 Task: Look for space in Adūr, India from 22nd June, 2023 to 30th June, 2023 for 2 adults in price range Rs.7000 to Rs.15000. Place can be entire place with 1  bedroom having 1 bed and 1 bathroom. Property type can be house, flat, guest house, hotel. Booking option can be shelf check-in. Required host language is English.
Action: Mouse moved to (375, 135)
Screenshot: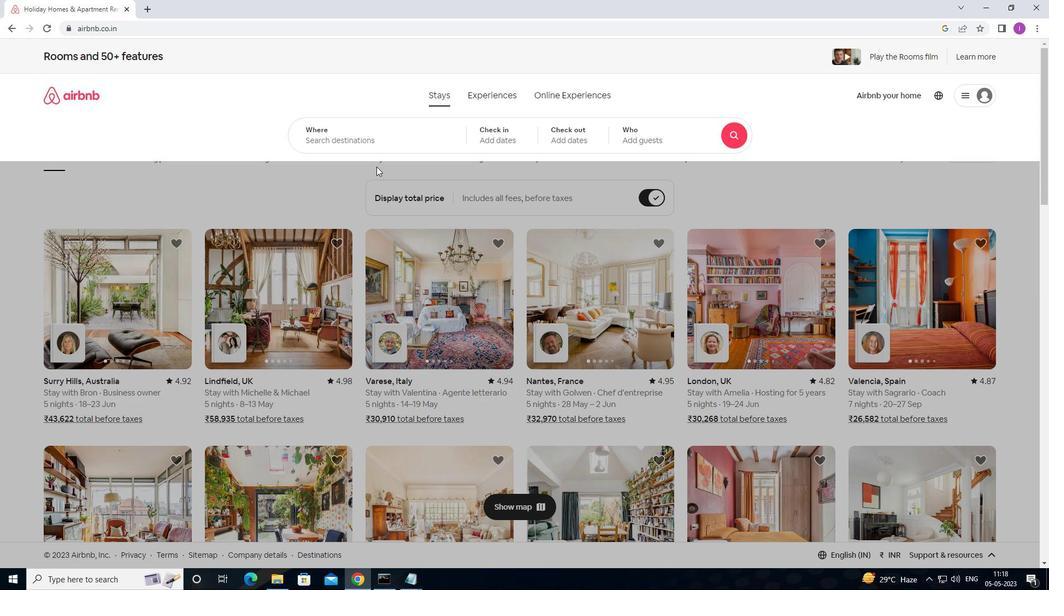 
Action: Mouse pressed left at (375, 135)
Screenshot: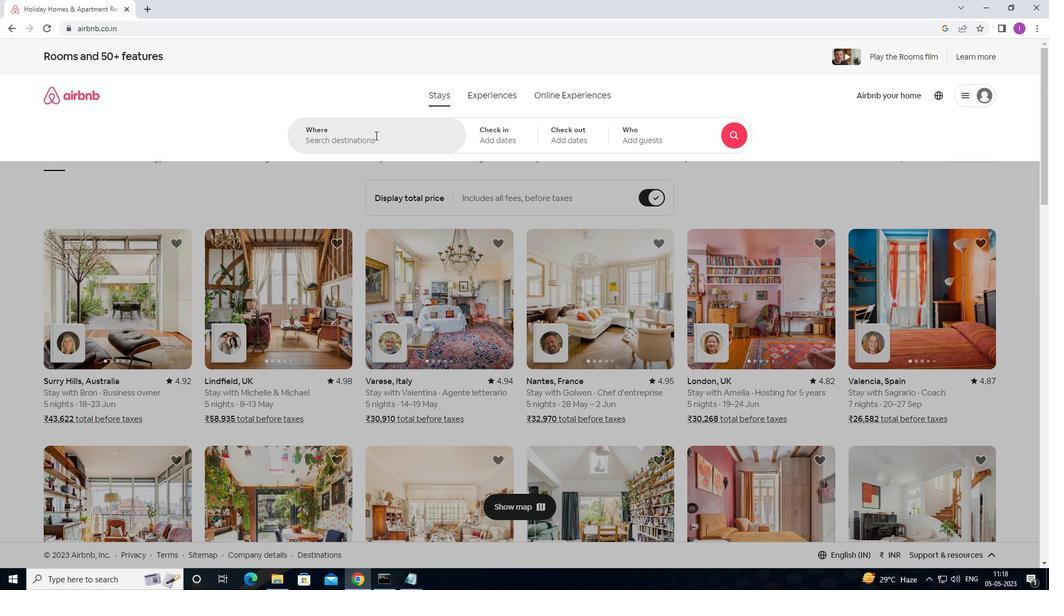 
Action: Mouse moved to (360, 145)
Screenshot: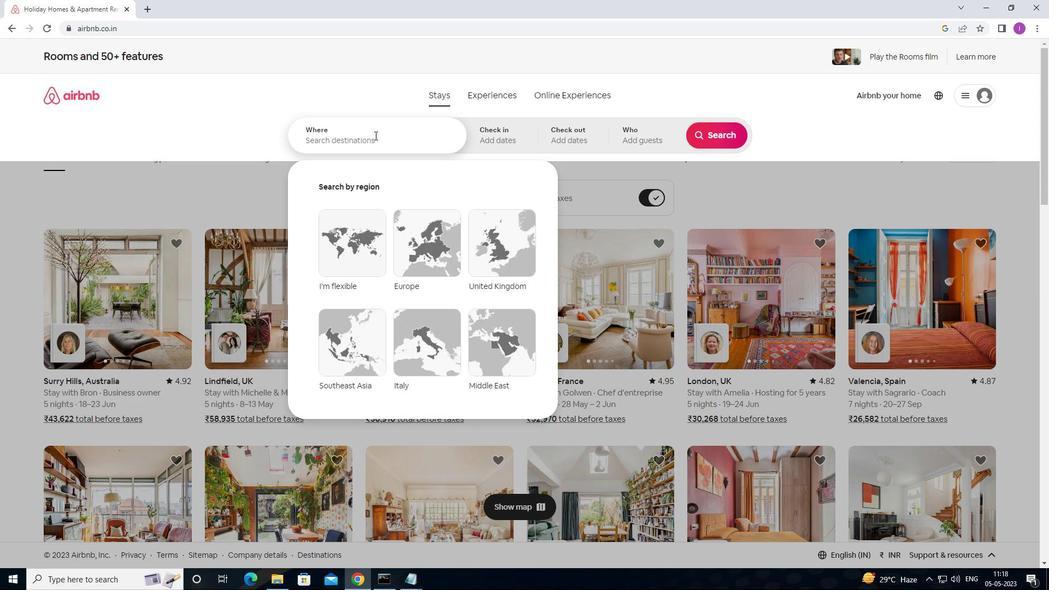 
Action: Key pressed <Key.shift>ADUR,<Key.shift>INDIA
Screenshot: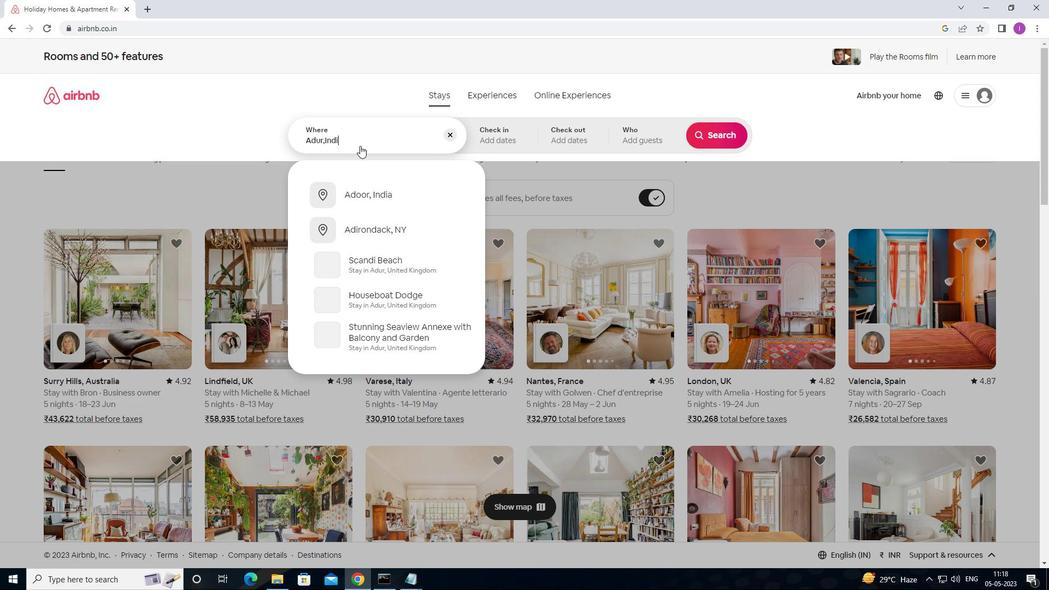 
Action: Mouse moved to (488, 131)
Screenshot: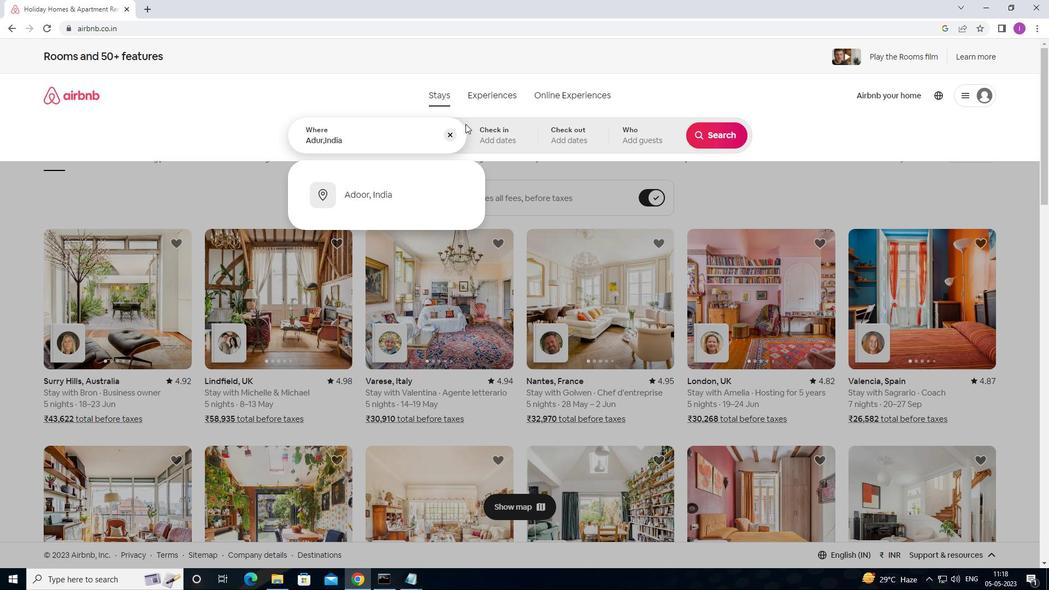 
Action: Mouse pressed left at (488, 131)
Screenshot: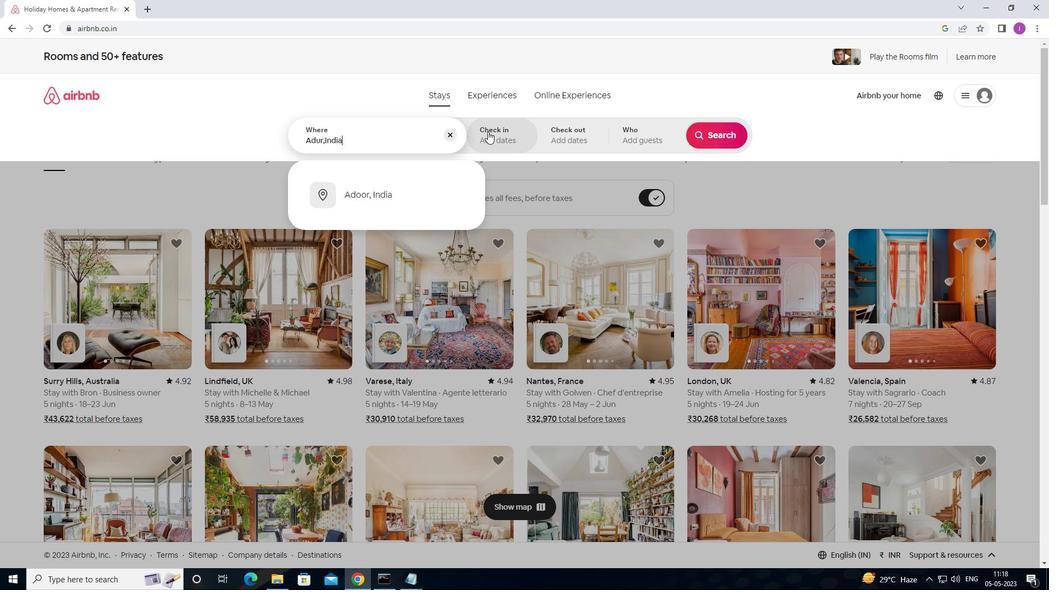 
Action: Mouse moved to (711, 226)
Screenshot: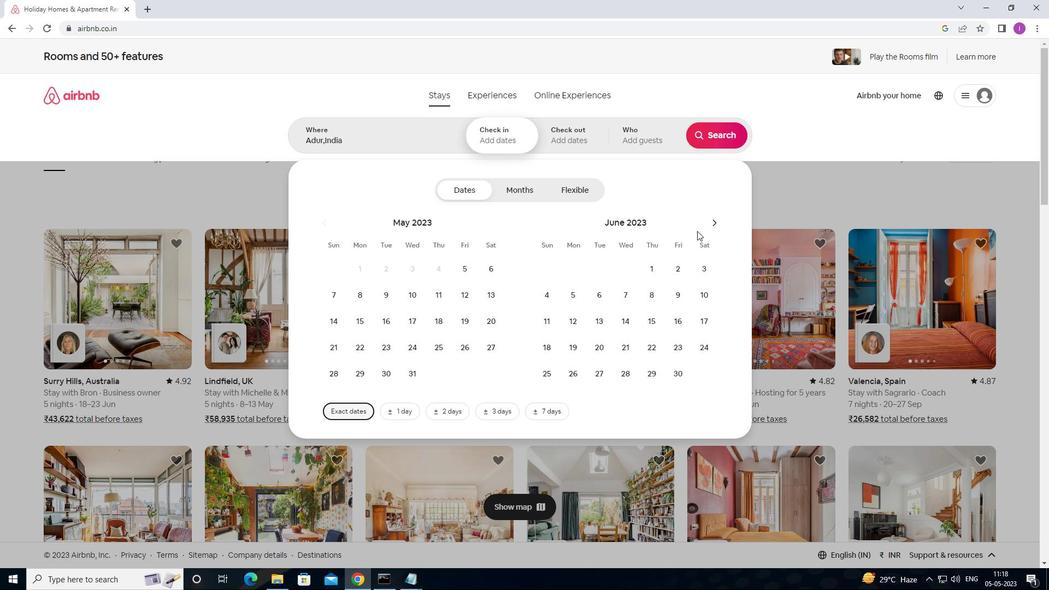 
Action: Mouse pressed left at (711, 226)
Screenshot: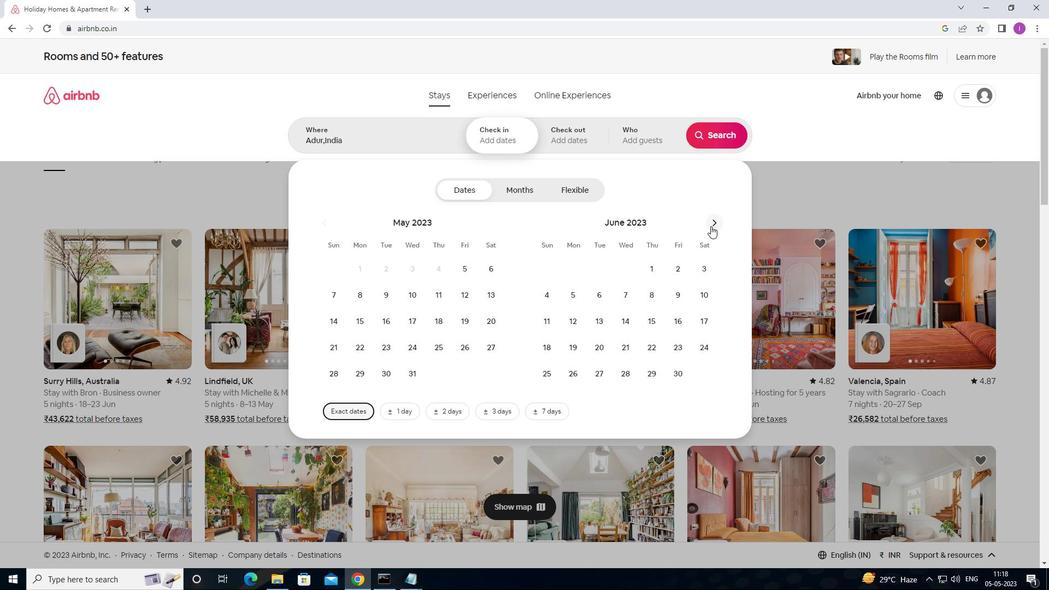 
Action: Mouse moved to (445, 346)
Screenshot: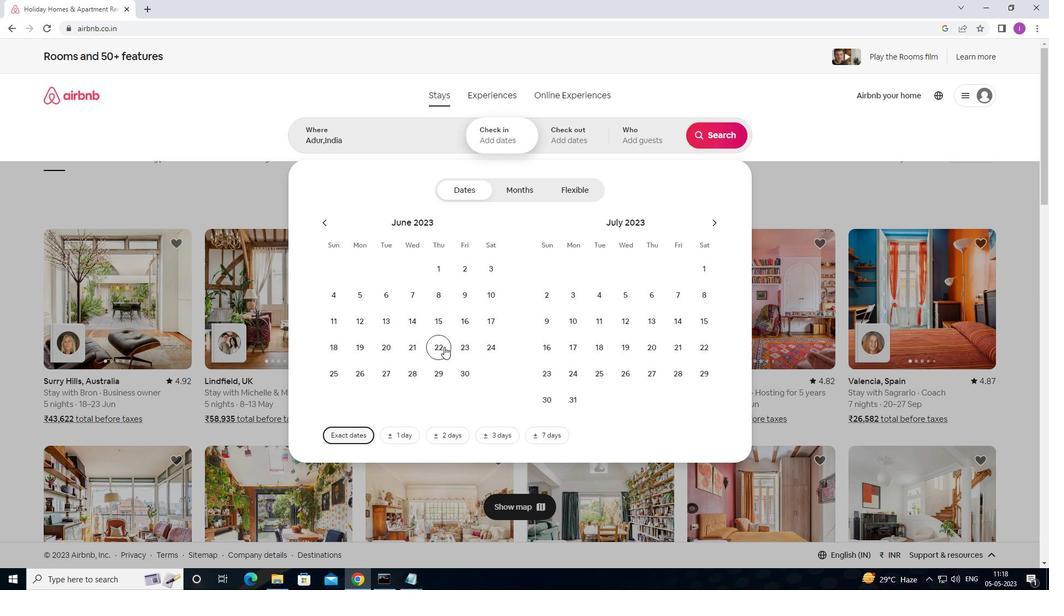 
Action: Mouse pressed left at (445, 346)
Screenshot: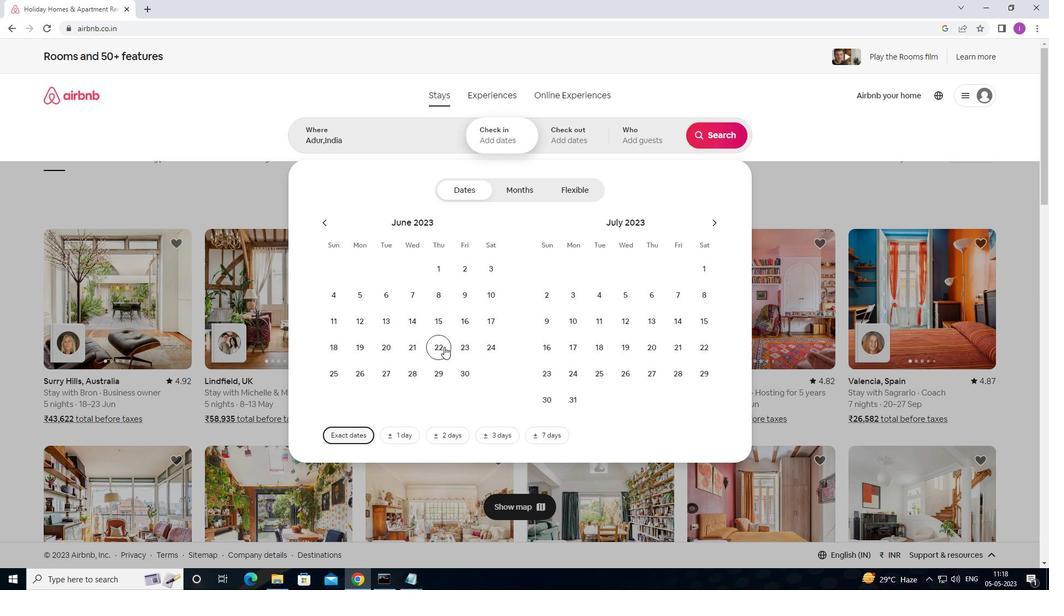 
Action: Mouse moved to (466, 377)
Screenshot: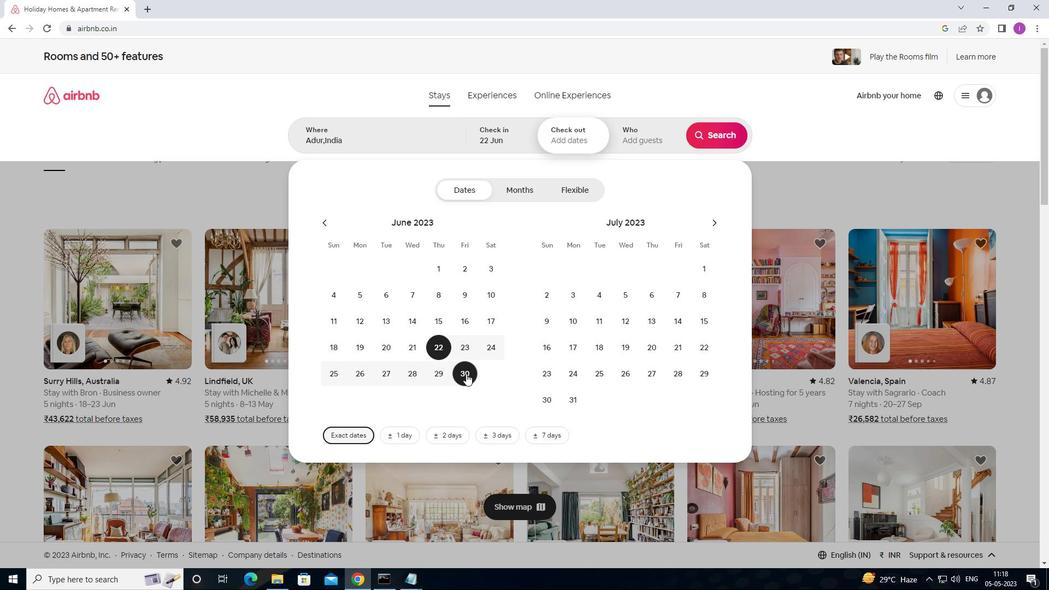 
Action: Mouse pressed left at (466, 377)
Screenshot: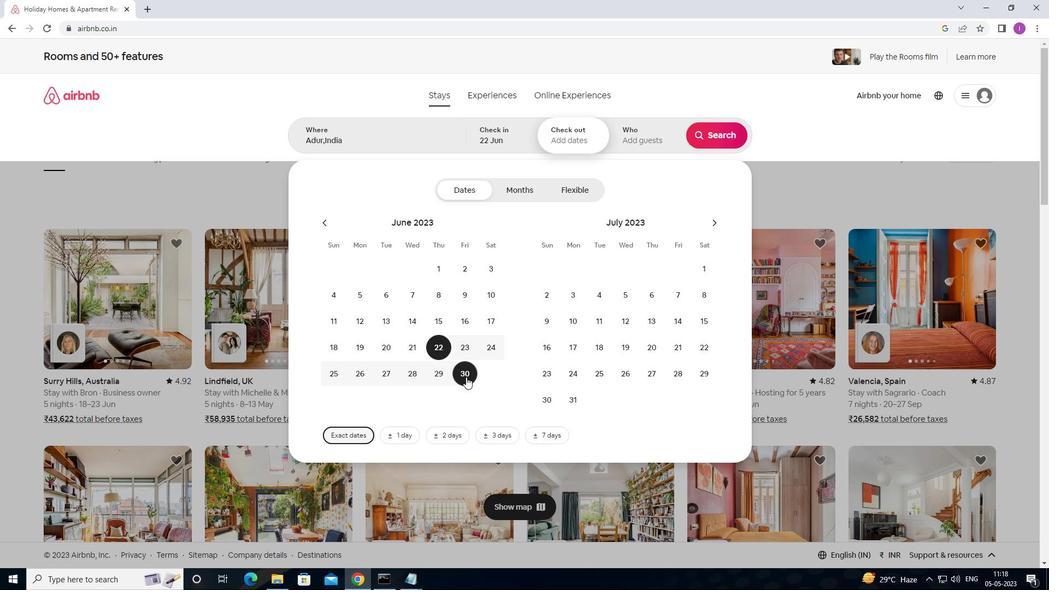 
Action: Mouse moved to (670, 133)
Screenshot: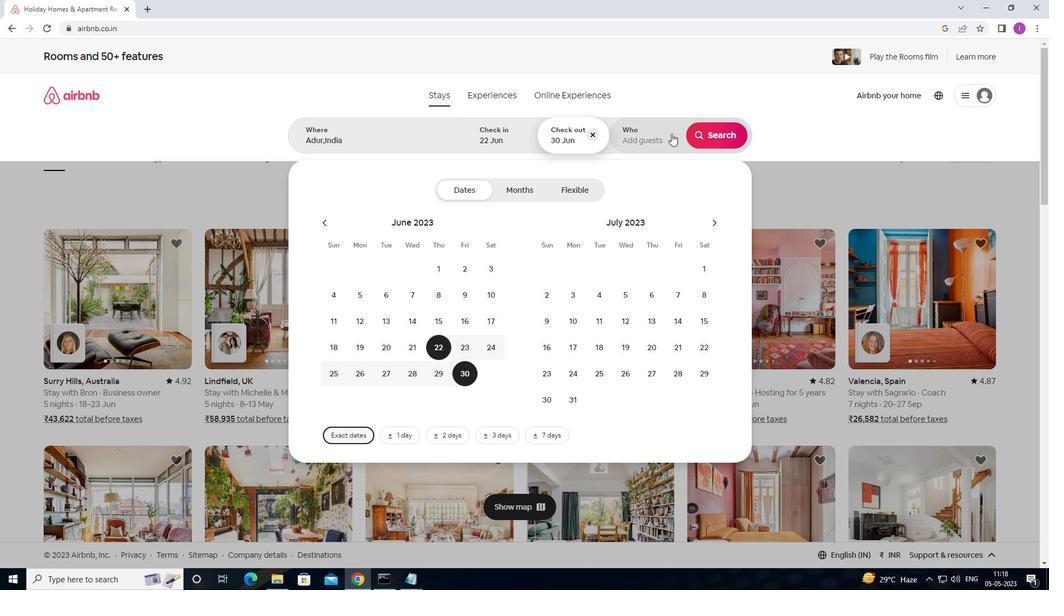 
Action: Mouse pressed left at (670, 133)
Screenshot: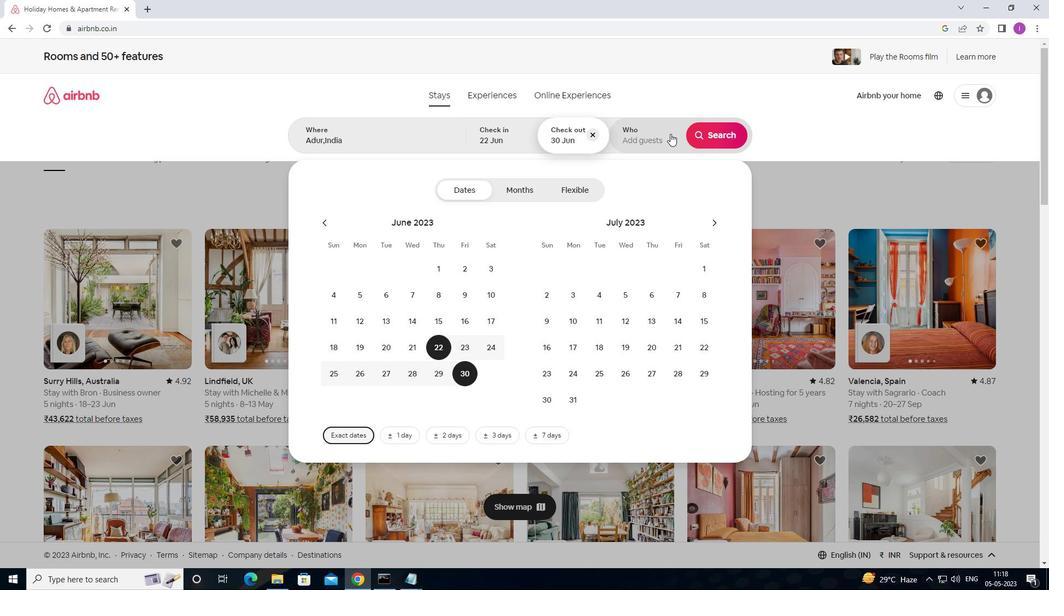 
Action: Mouse moved to (715, 188)
Screenshot: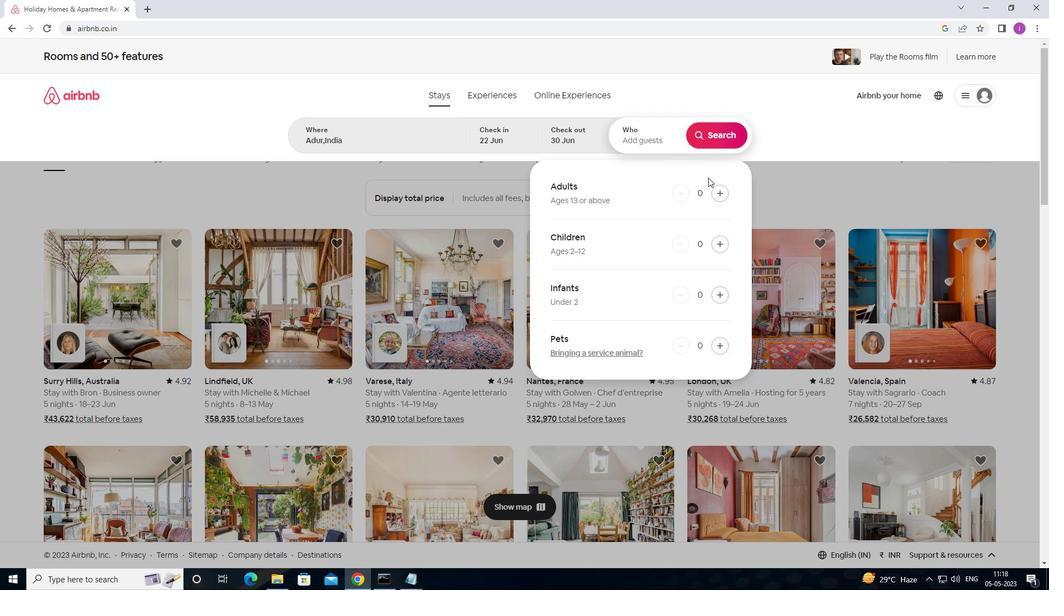 
Action: Mouse pressed left at (715, 188)
Screenshot: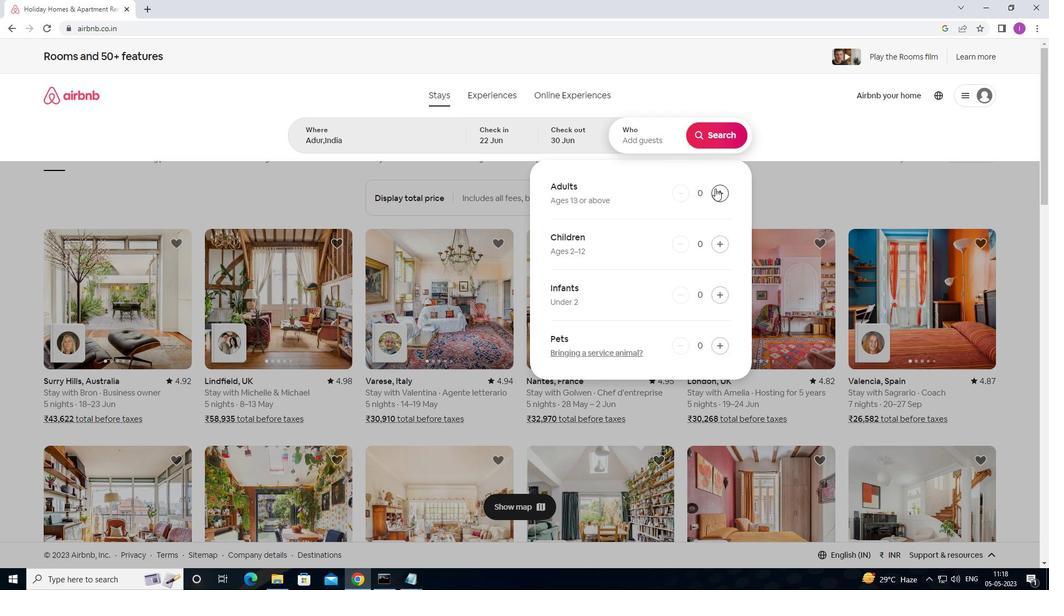 
Action: Mouse pressed left at (715, 188)
Screenshot: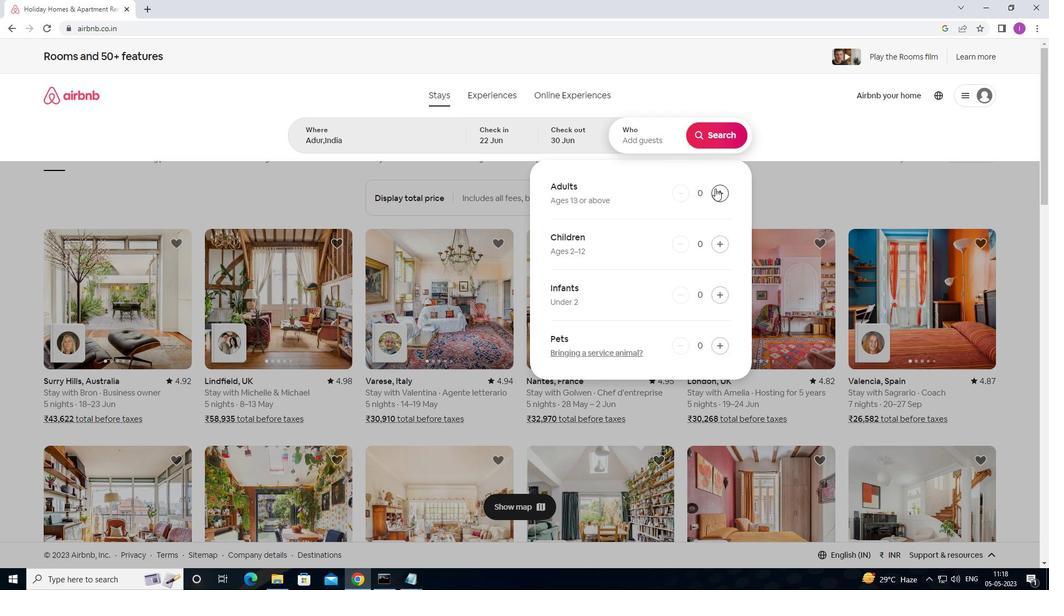 
Action: Mouse moved to (723, 145)
Screenshot: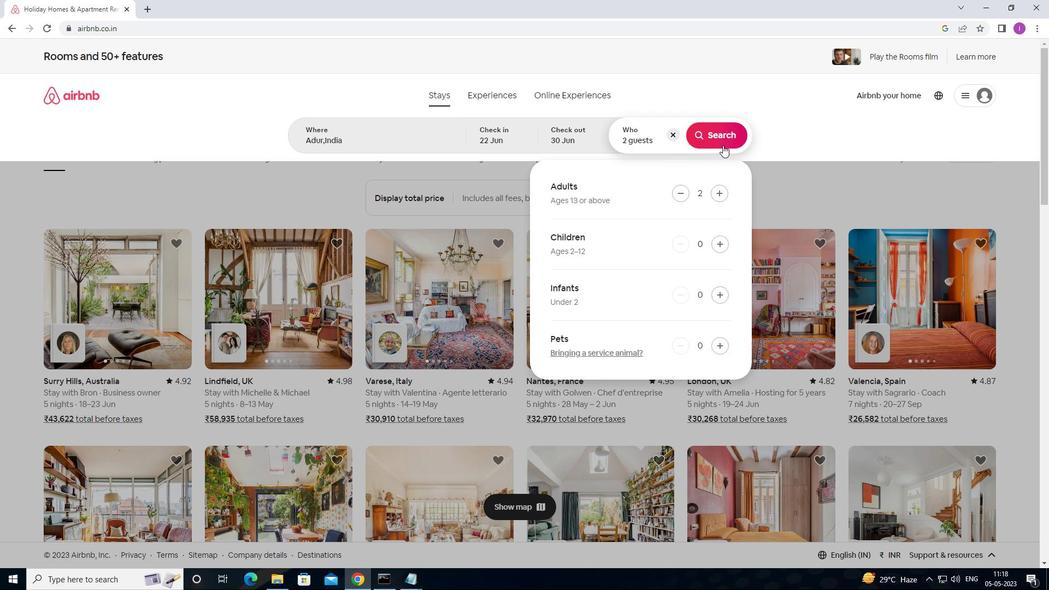 
Action: Mouse pressed left at (723, 145)
Screenshot: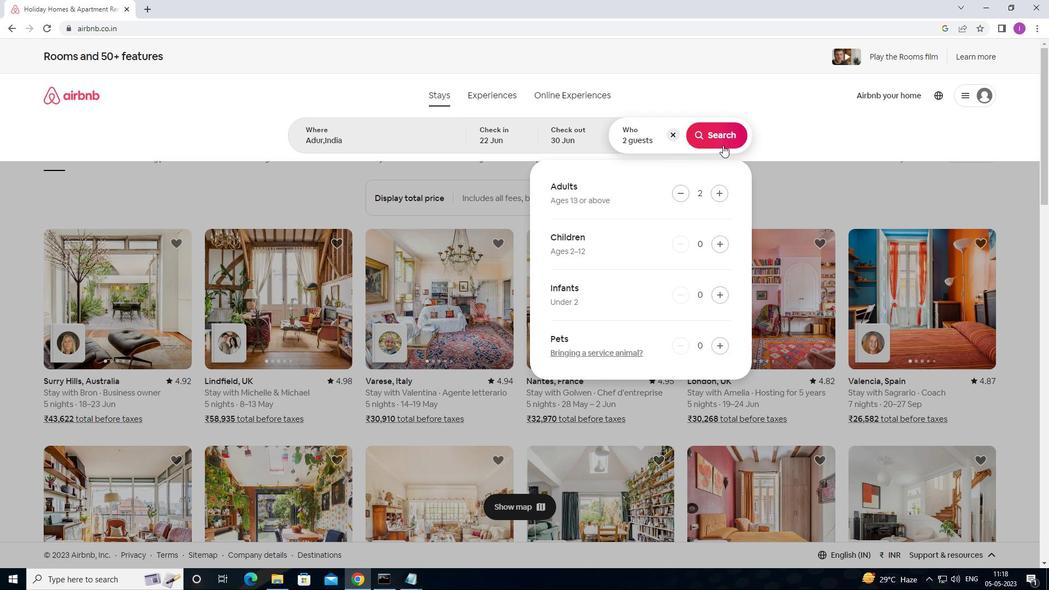 
Action: Mouse moved to (1007, 106)
Screenshot: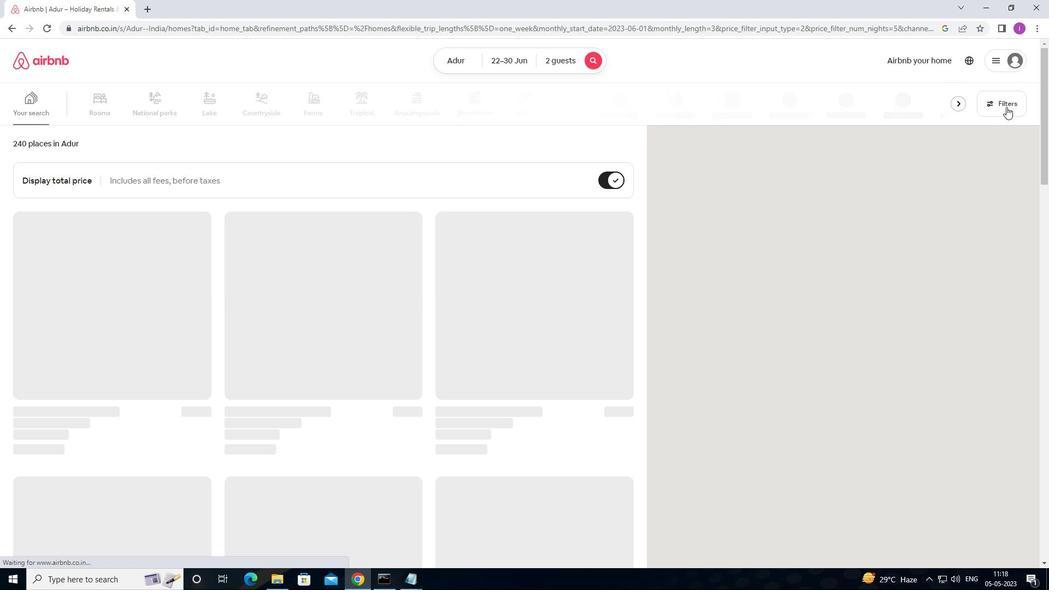 
Action: Mouse pressed left at (1007, 106)
Screenshot: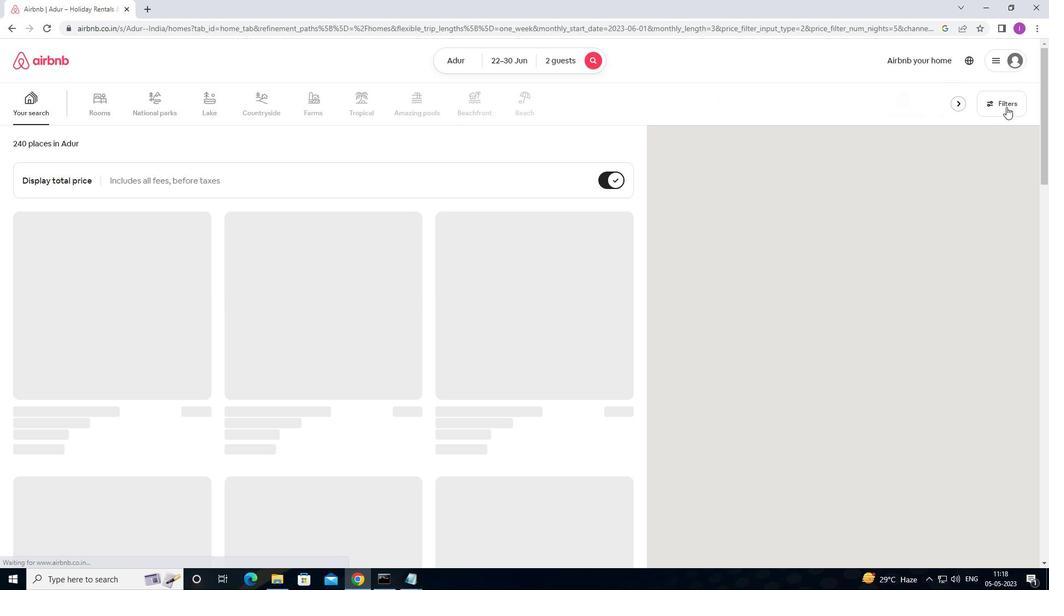 
Action: Mouse moved to (408, 377)
Screenshot: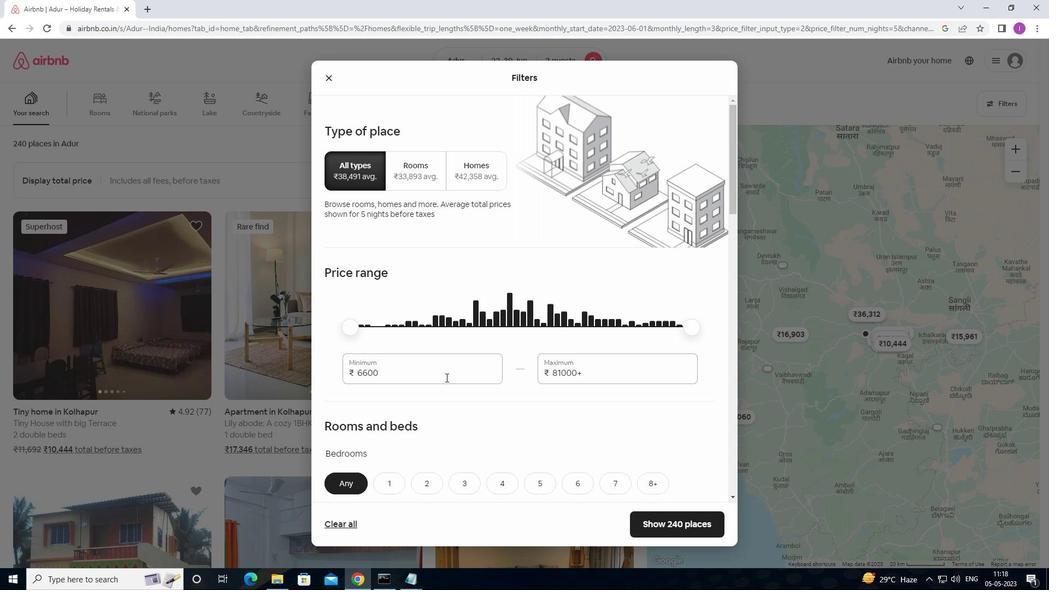 
Action: Mouse pressed left at (408, 377)
Screenshot: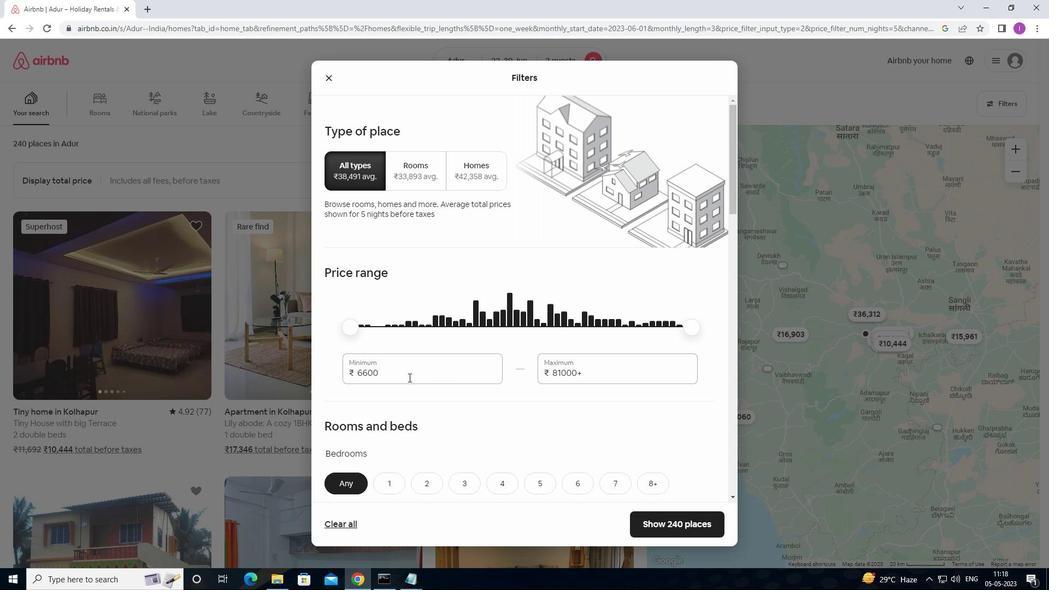 
Action: Mouse moved to (343, 359)
Screenshot: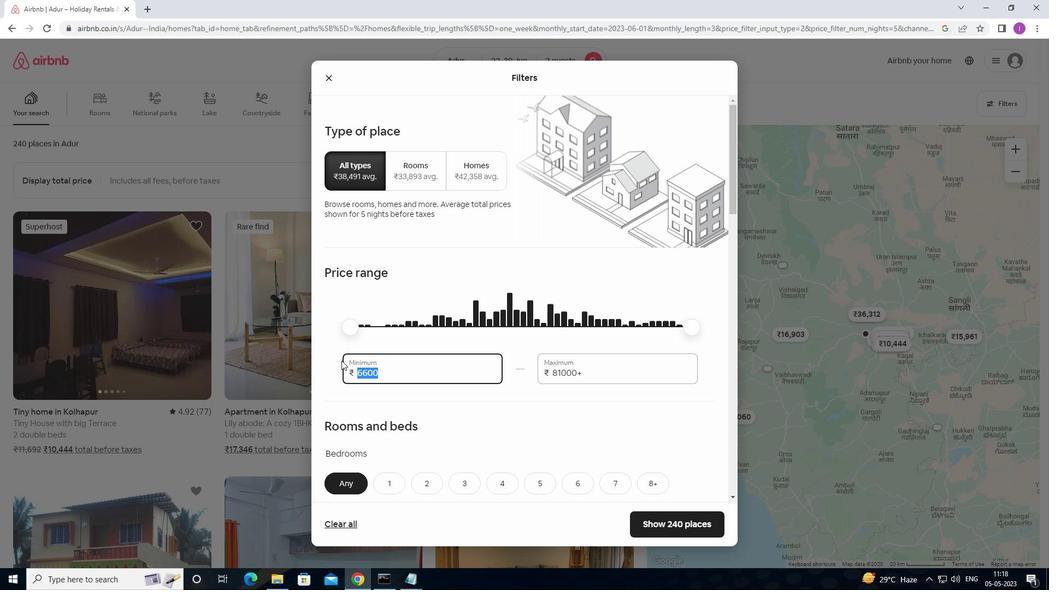 
Action: Key pressed 7
Screenshot: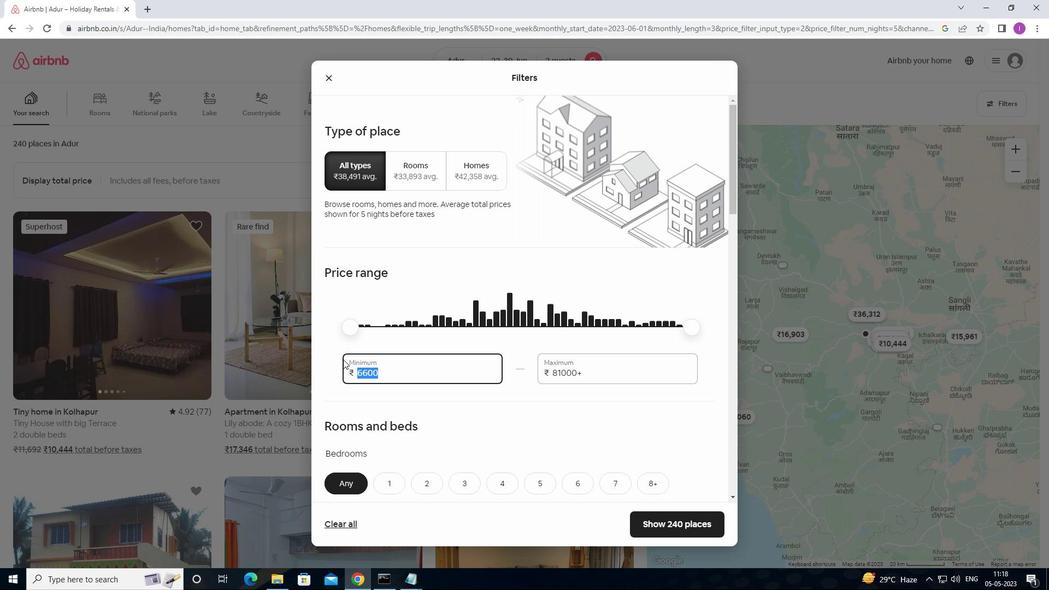 
Action: Mouse moved to (346, 357)
Screenshot: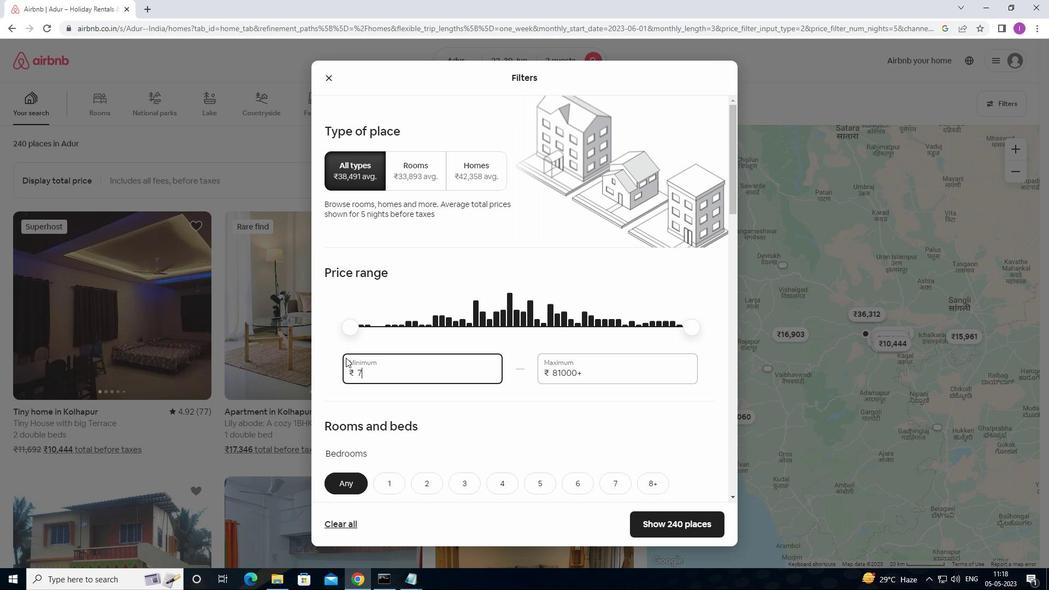 
Action: Key pressed 0
Screenshot: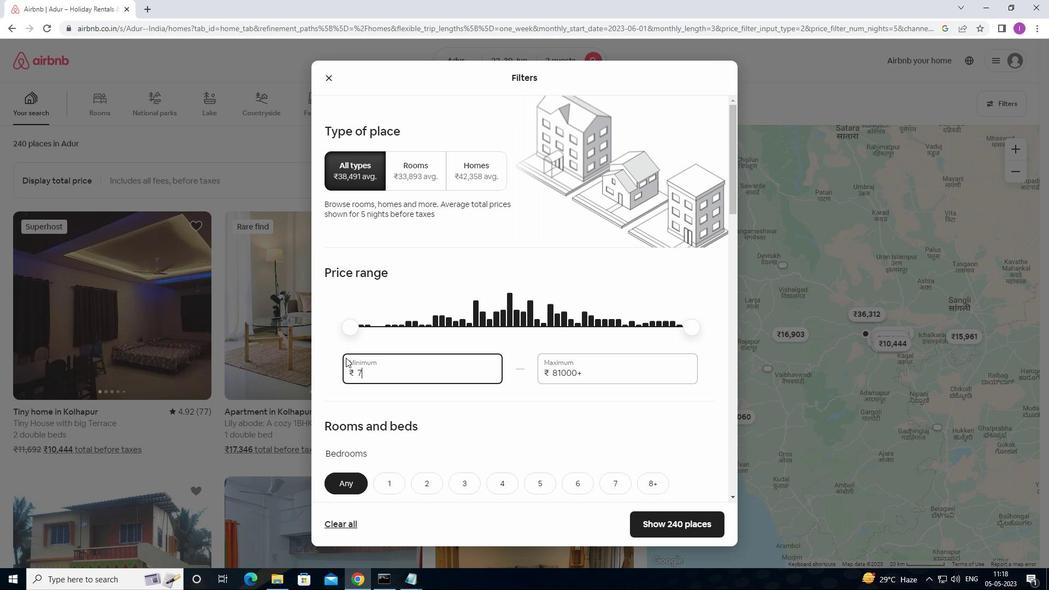 
Action: Mouse moved to (352, 354)
Screenshot: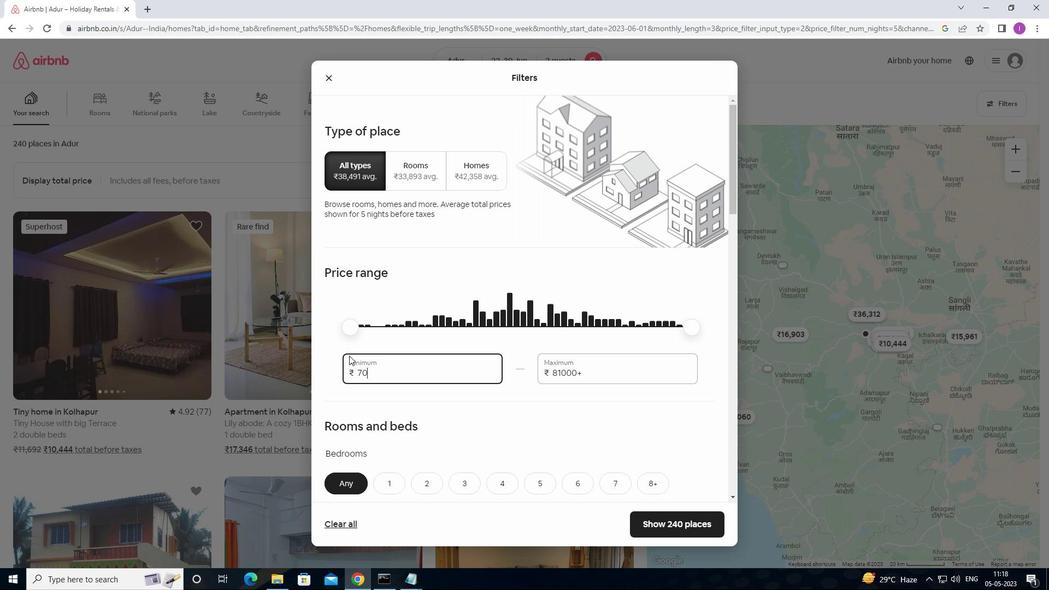 
Action: Key pressed 0
Screenshot: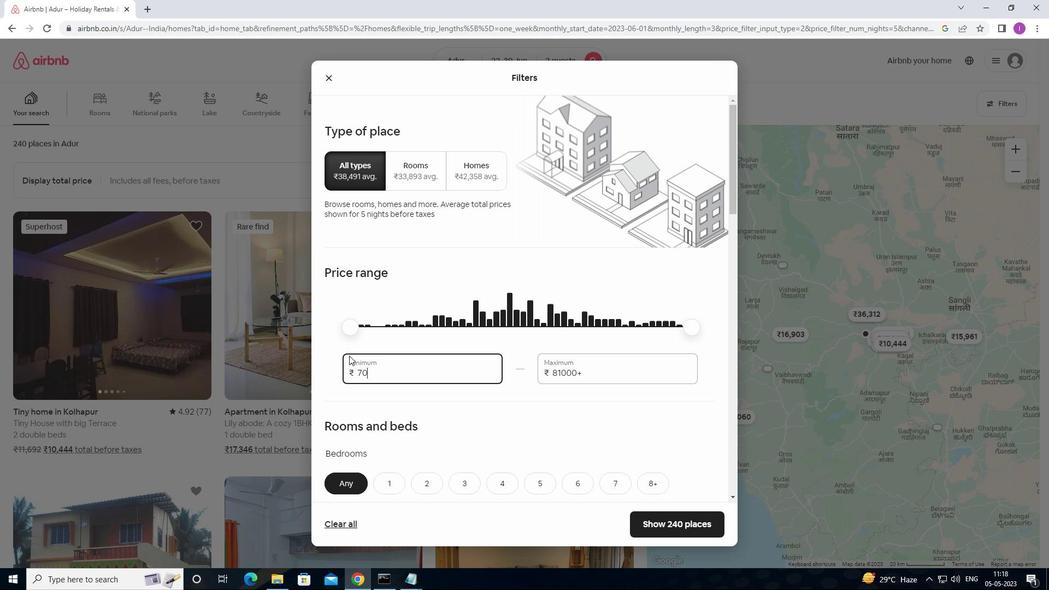 
Action: Mouse moved to (354, 353)
Screenshot: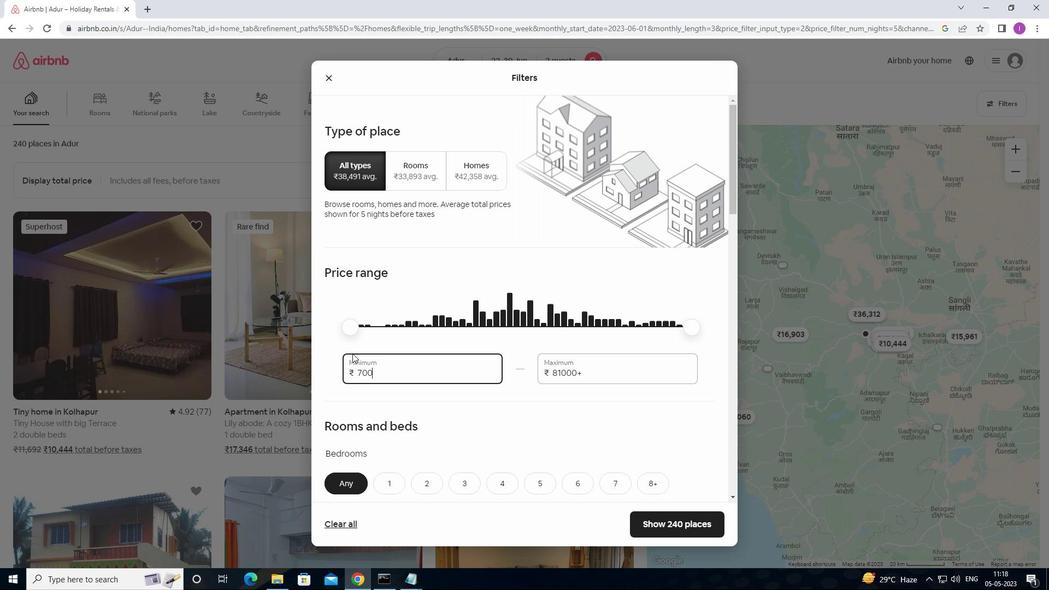 
Action: Key pressed 0
Screenshot: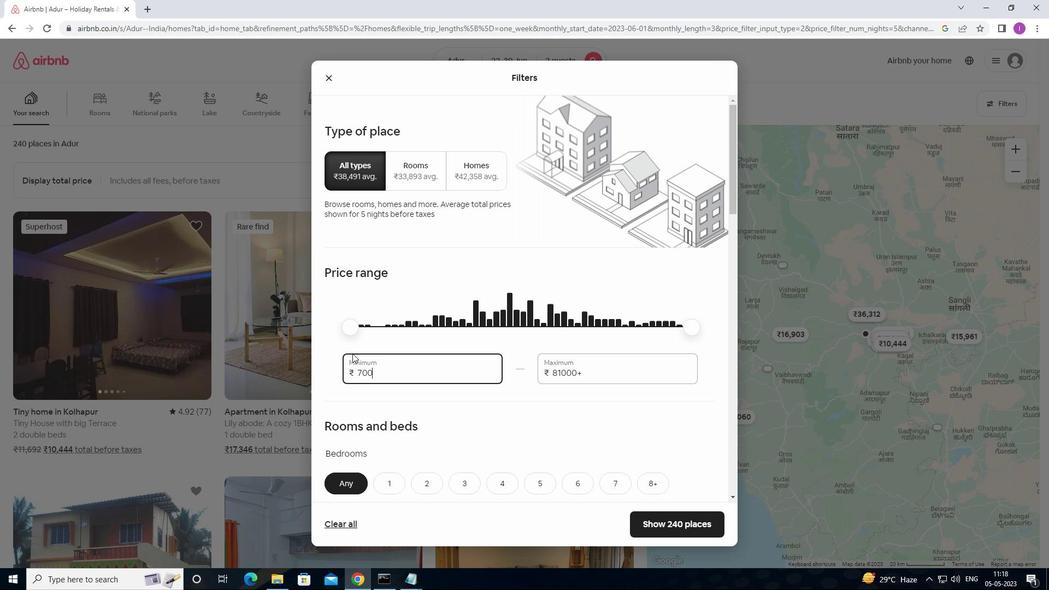 
Action: Mouse moved to (592, 367)
Screenshot: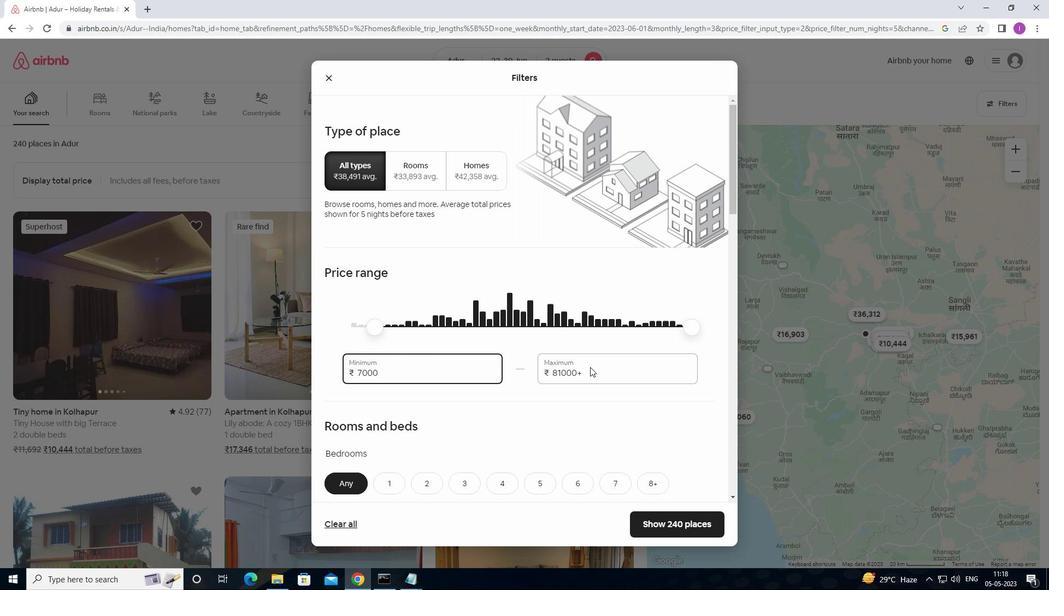 
Action: Mouse pressed left at (592, 367)
Screenshot: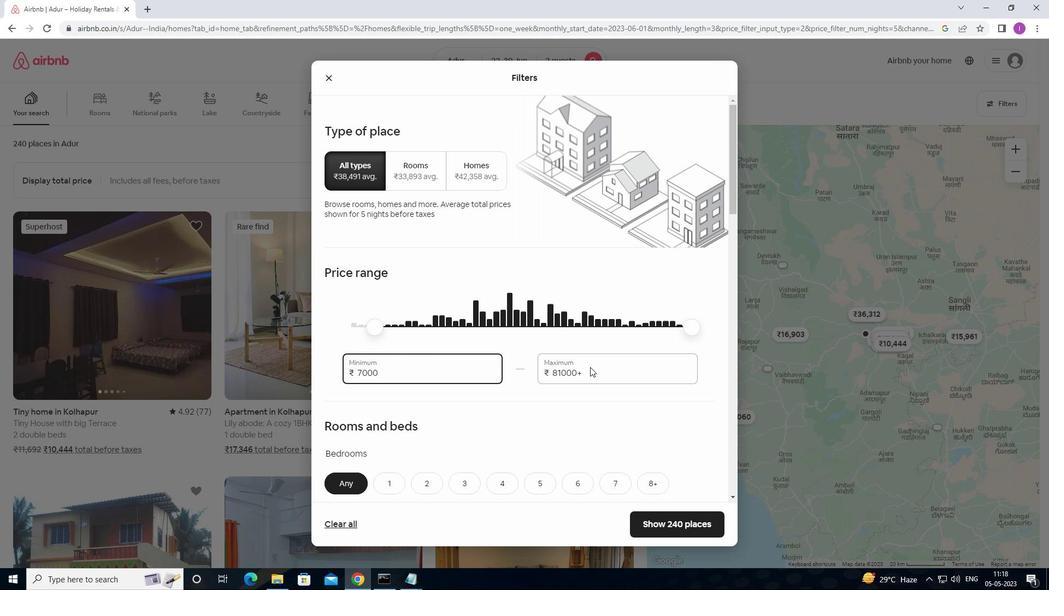 
Action: Mouse moved to (590, 370)
Screenshot: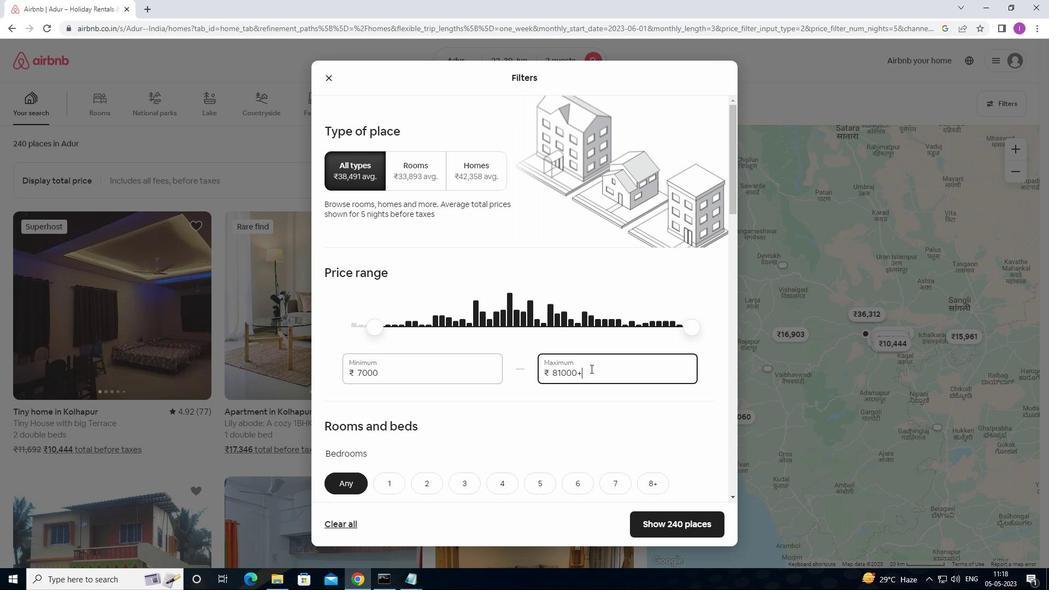 
Action: Mouse pressed left at (590, 370)
Screenshot: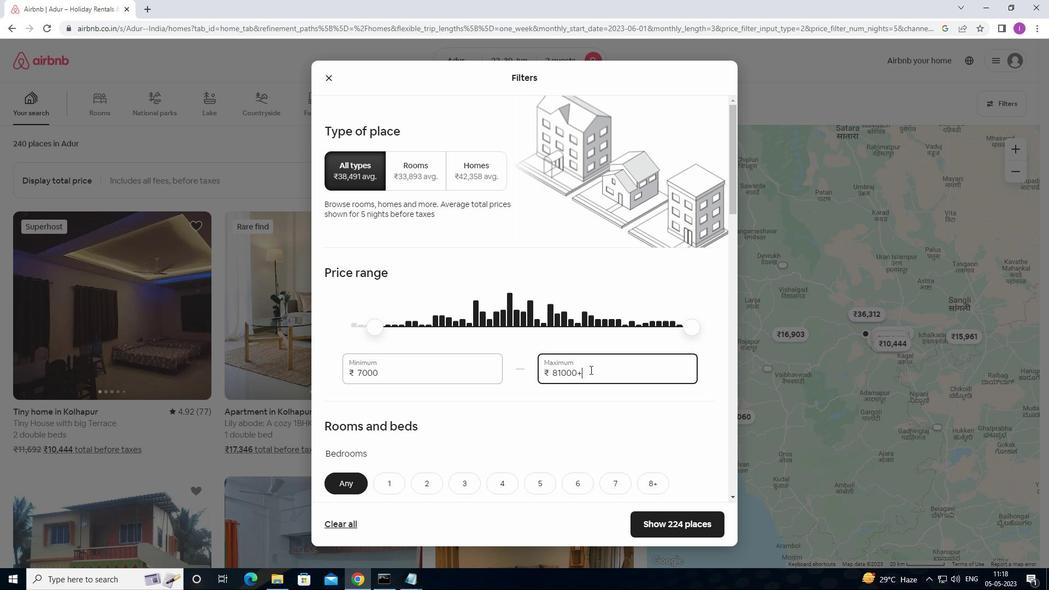 
Action: Mouse moved to (520, 370)
Screenshot: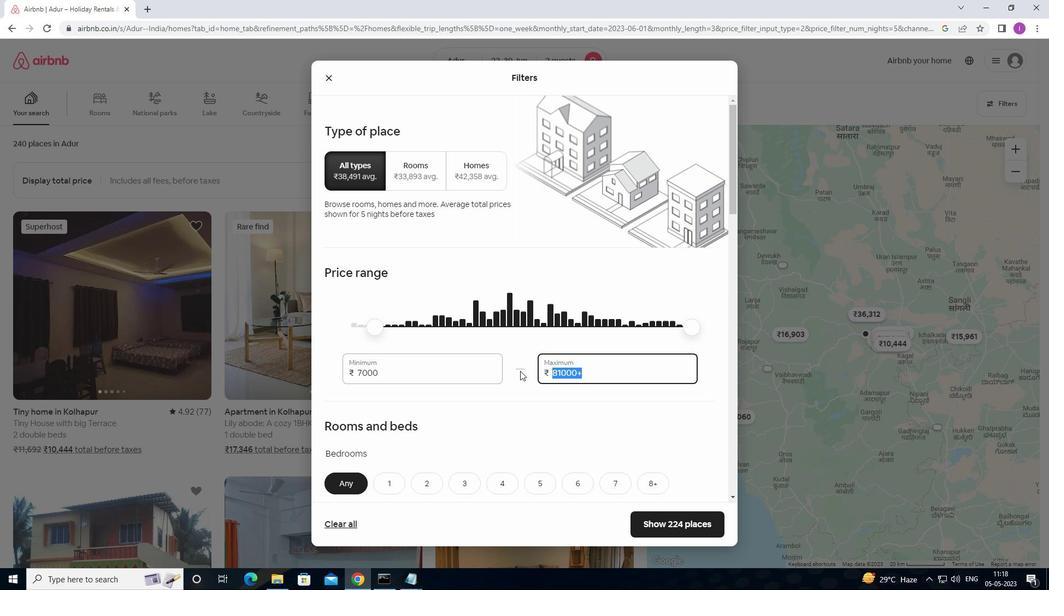 
Action: Key pressed 1
Screenshot: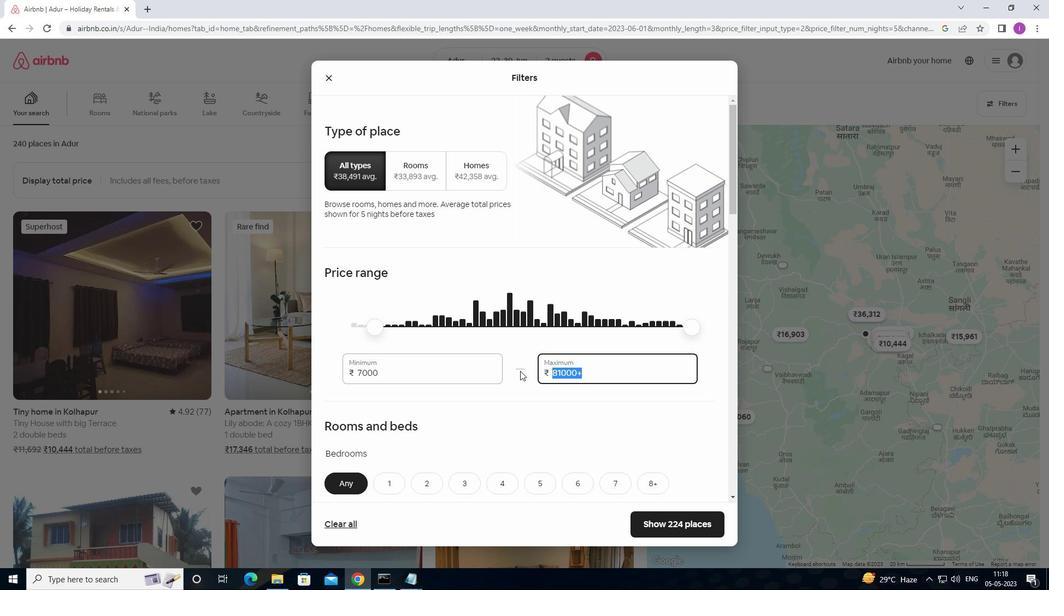 
Action: Mouse moved to (520, 369)
Screenshot: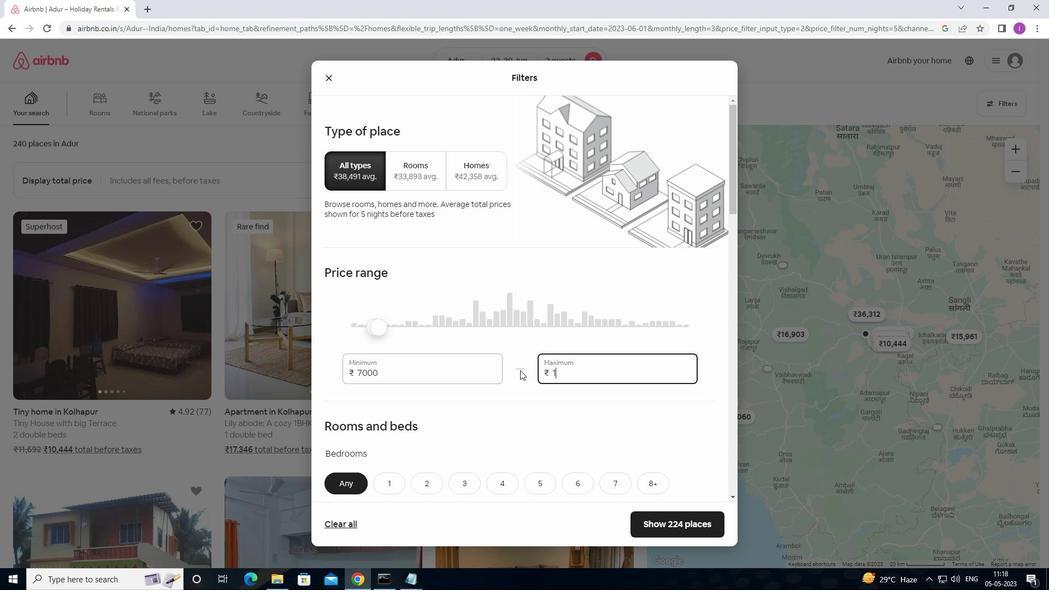 
Action: Key pressed 5
Screenshot: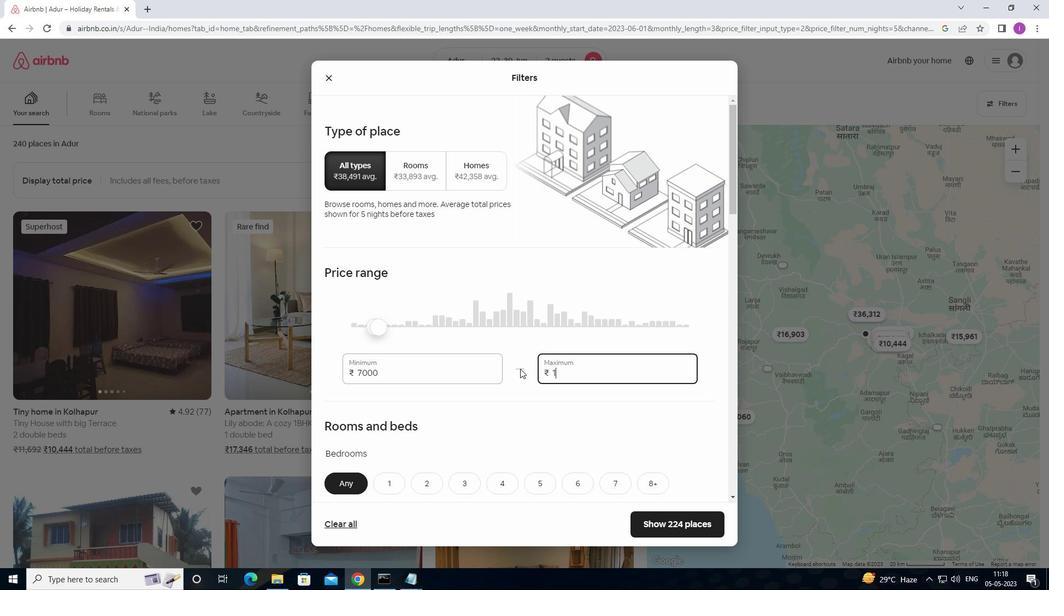 
Action: Mouse moved to (520, 368)
Screenshot: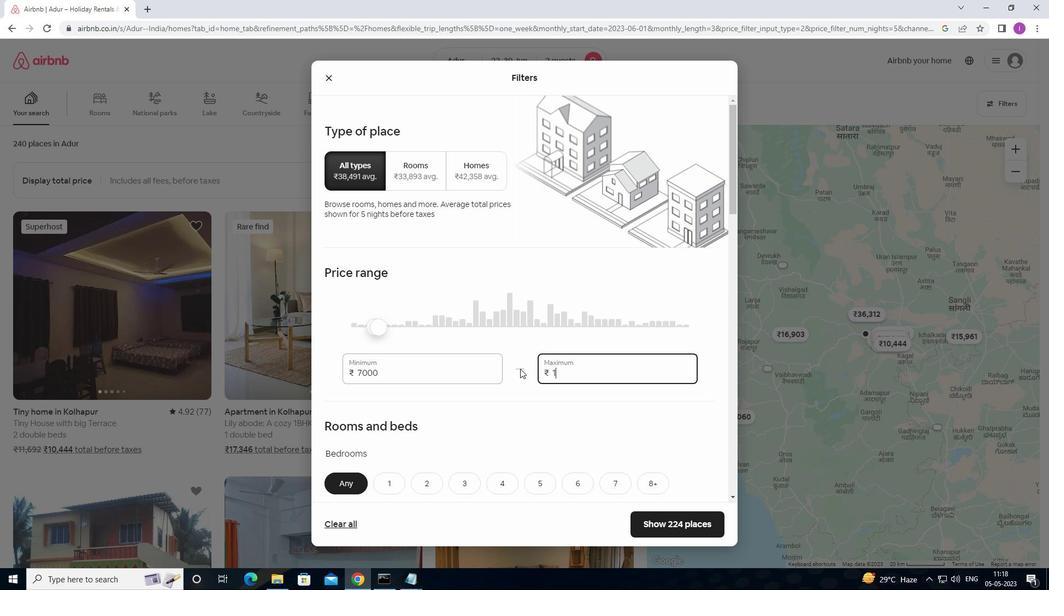 
Action: Key pressed 000
Screenshot: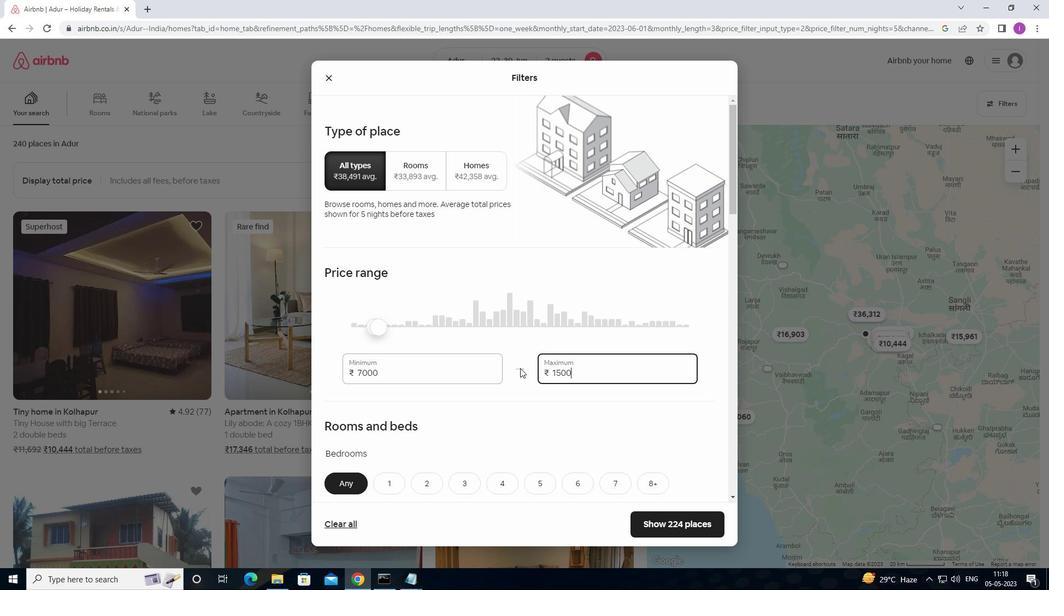 
Action: Mouse moved to (528, 364)
Screenshot: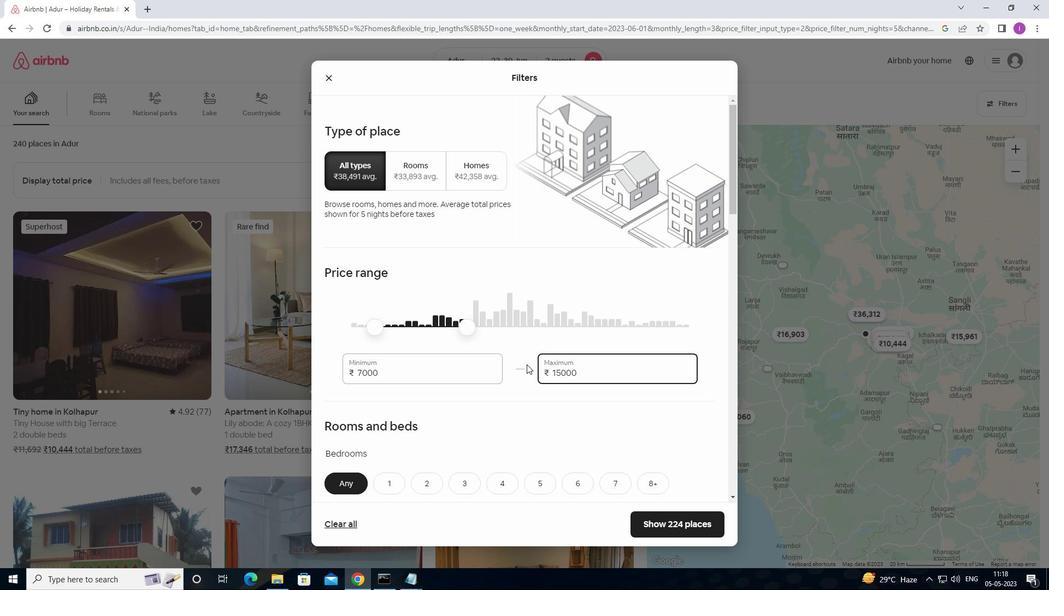 
Action: Mouse scrolled (528, 364) with delta (0, 0)
Screenshot: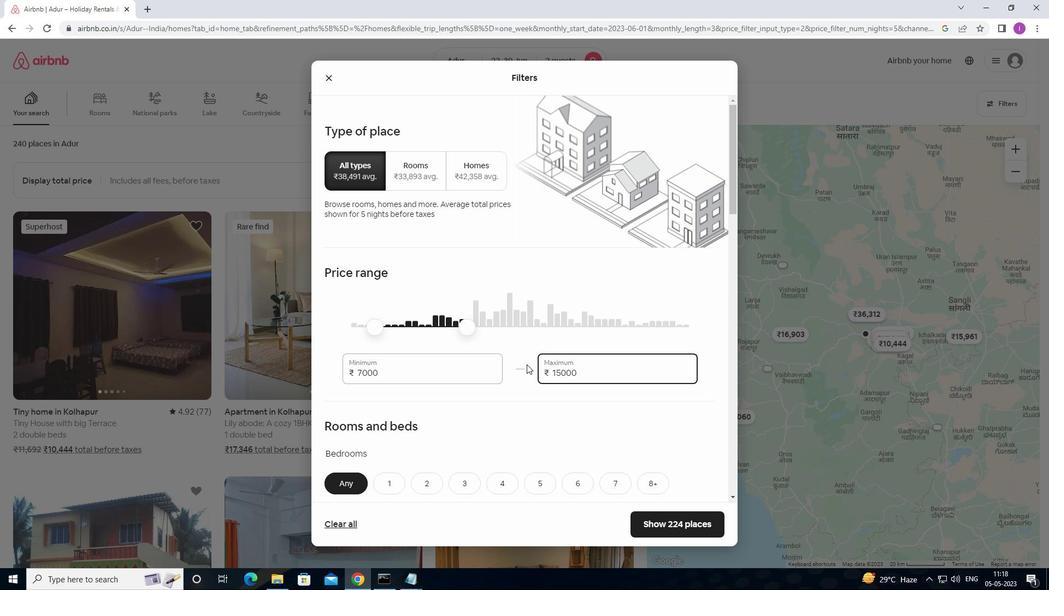 
Action: Mouse moved to (529, 364)
Screenshot: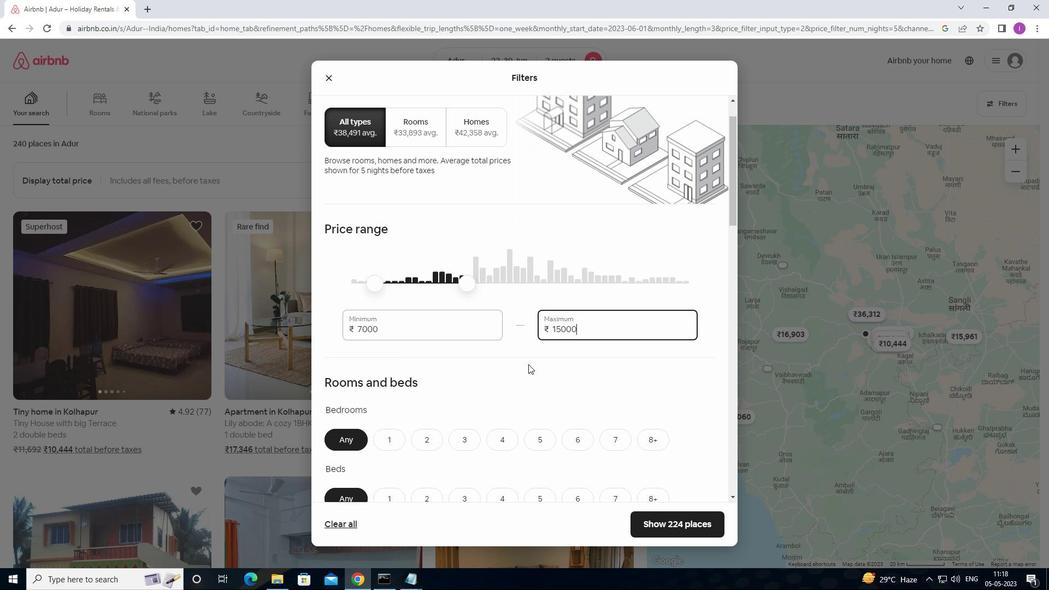 
Action: Mouse scrolled (529, 364) with delta (0, 0)
Screenshot: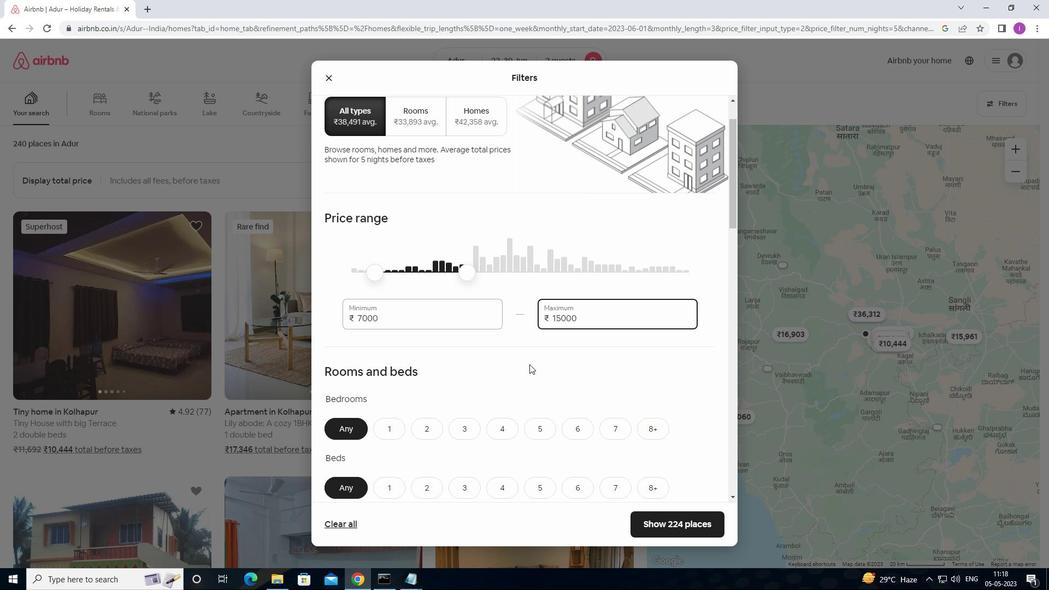 
Action: Mouse moved to (395, 367)
Screenshot: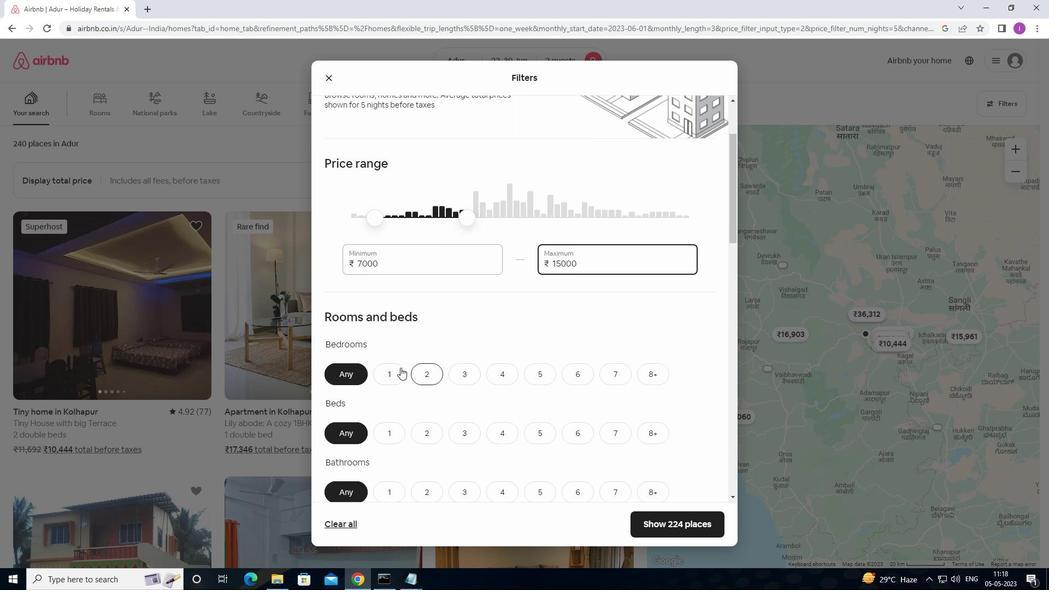 
Action: Mouse pressed left at (395, 367)
Screenshot: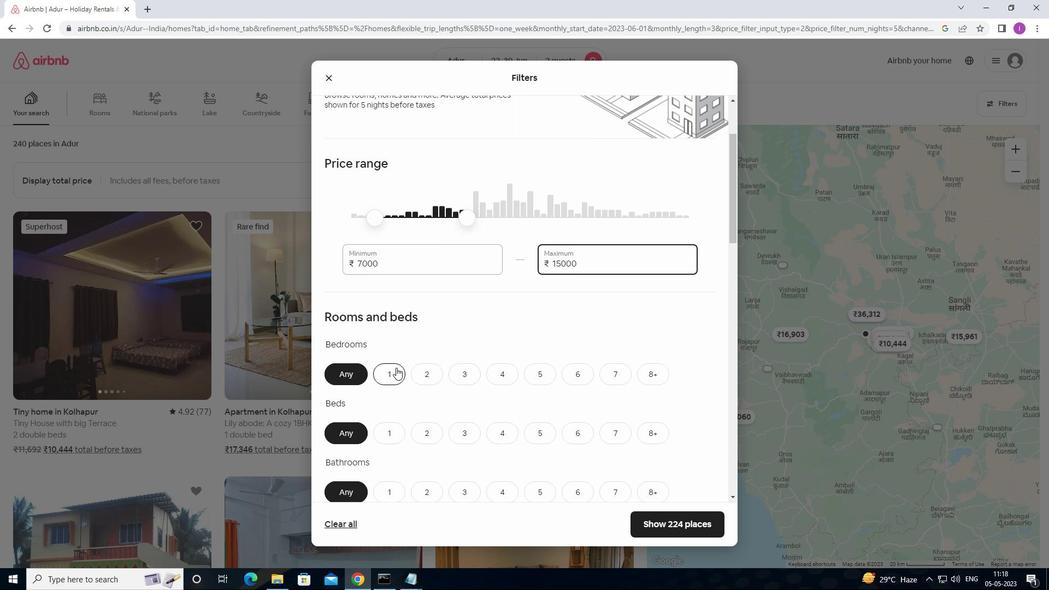 
Action: Mouse moved to (385, 431)
Screenshot: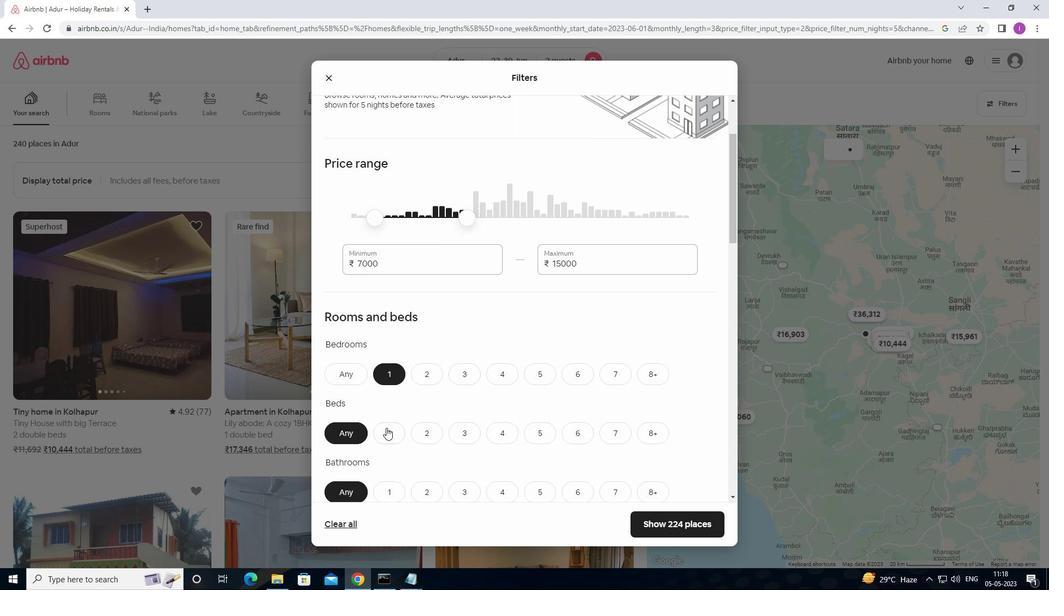 
Action: Mouse pressed left at (385, 431)
Screenshot: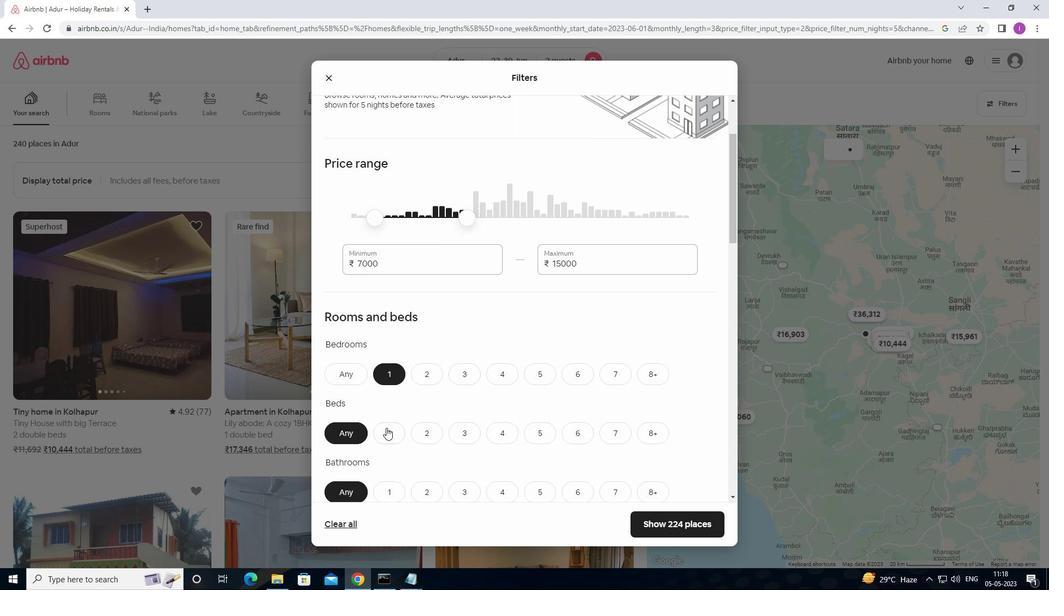
Action: Mouse moved to (399, 420)
Screenshot: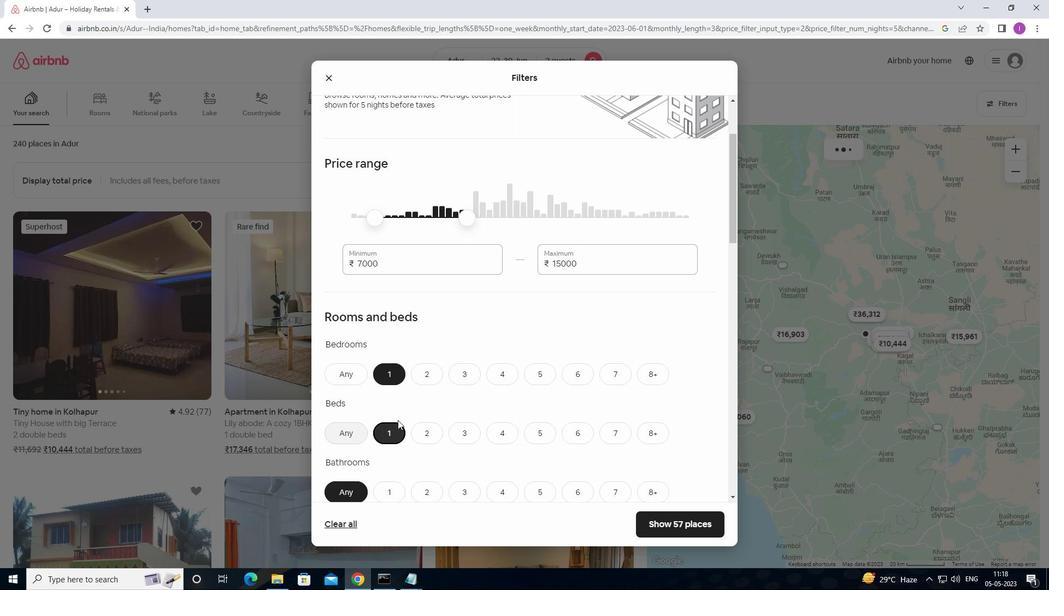 
Action: Mouse scrolled (399, 419) with delta (0, 0)
Screenshot: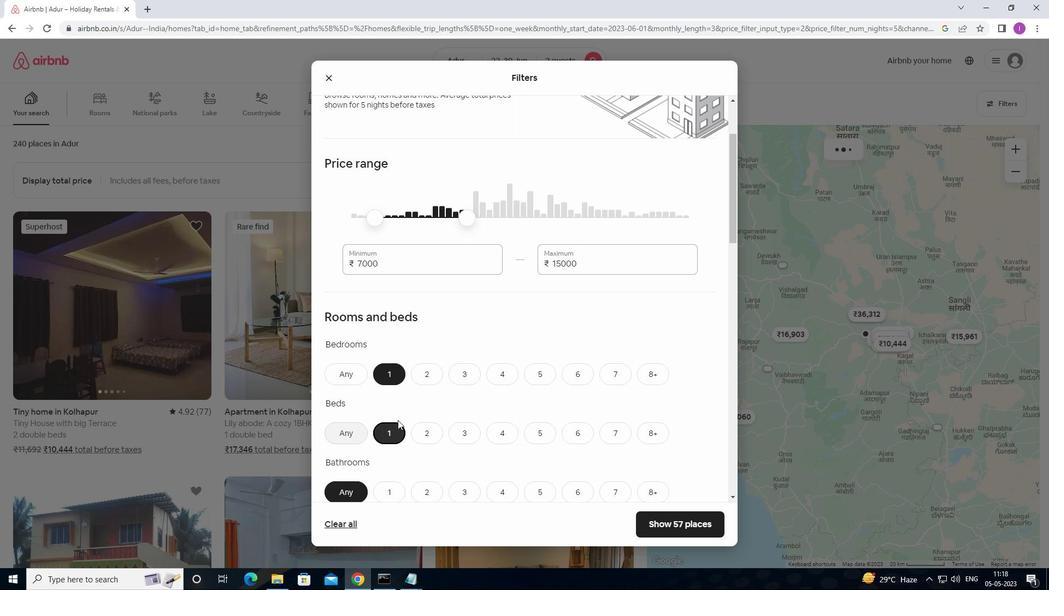 
Action: Mouse moved to (399, 420)
Screenshot: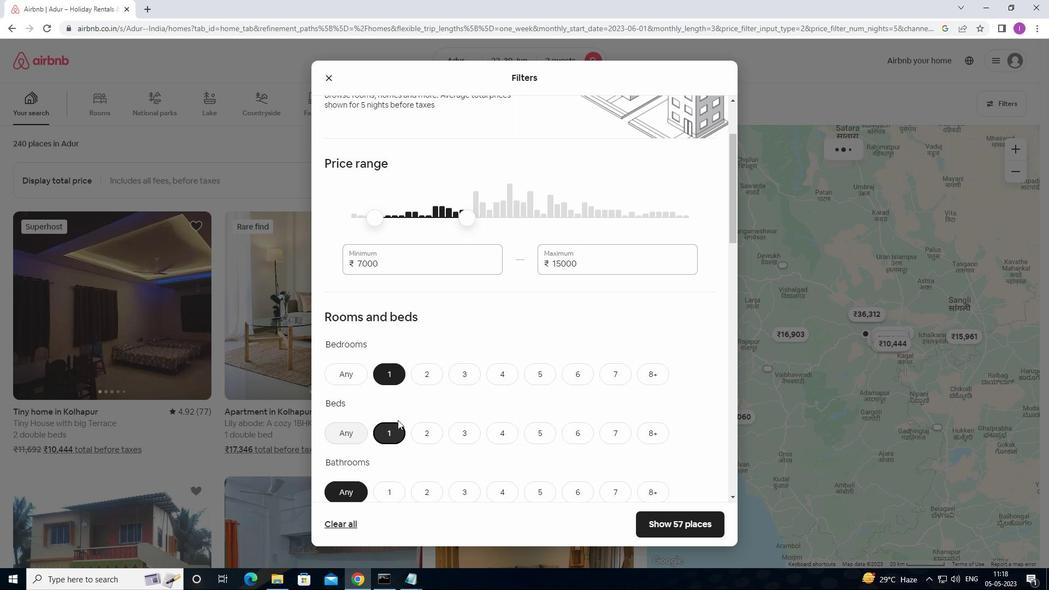 
Action: Mouse scrolled (399, 419) with delta (0, 0)
Screenshot: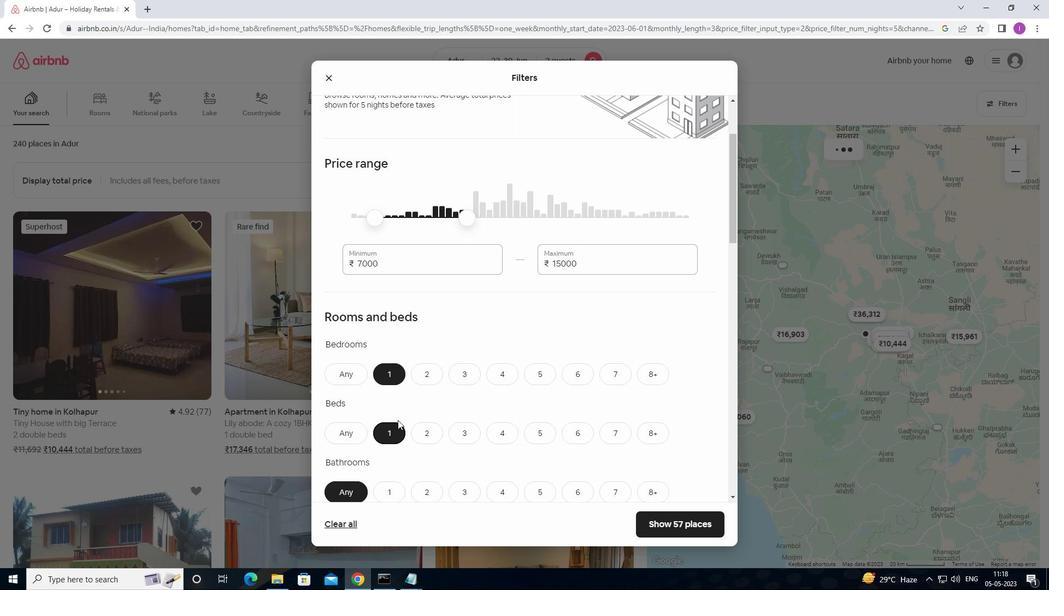 
Action: Mouse moved to (394, 379)
Screenshot: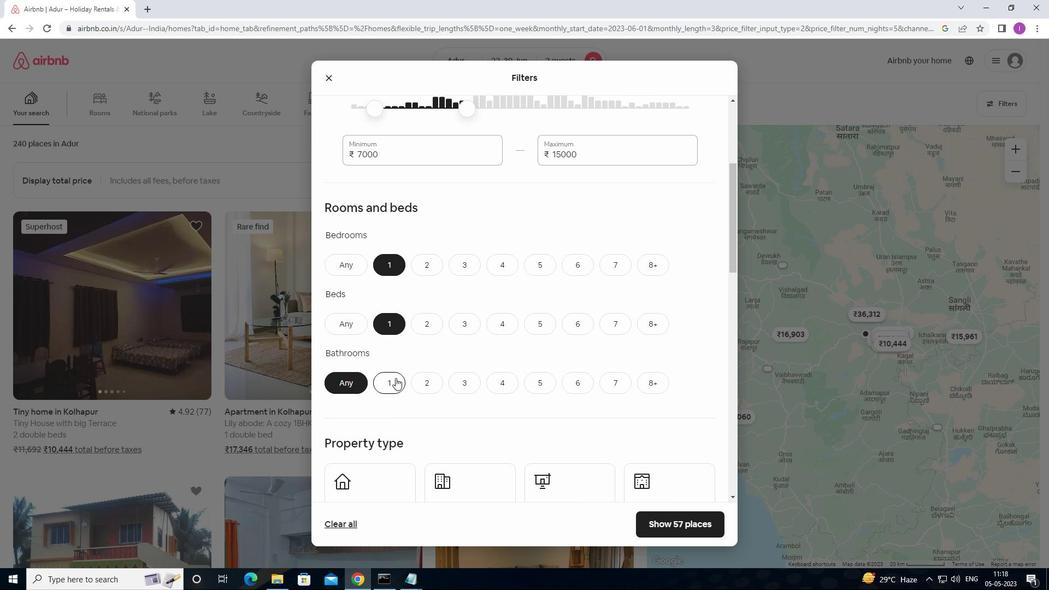 
Action: Mouse pressed left at (394, 379)
Screenshot: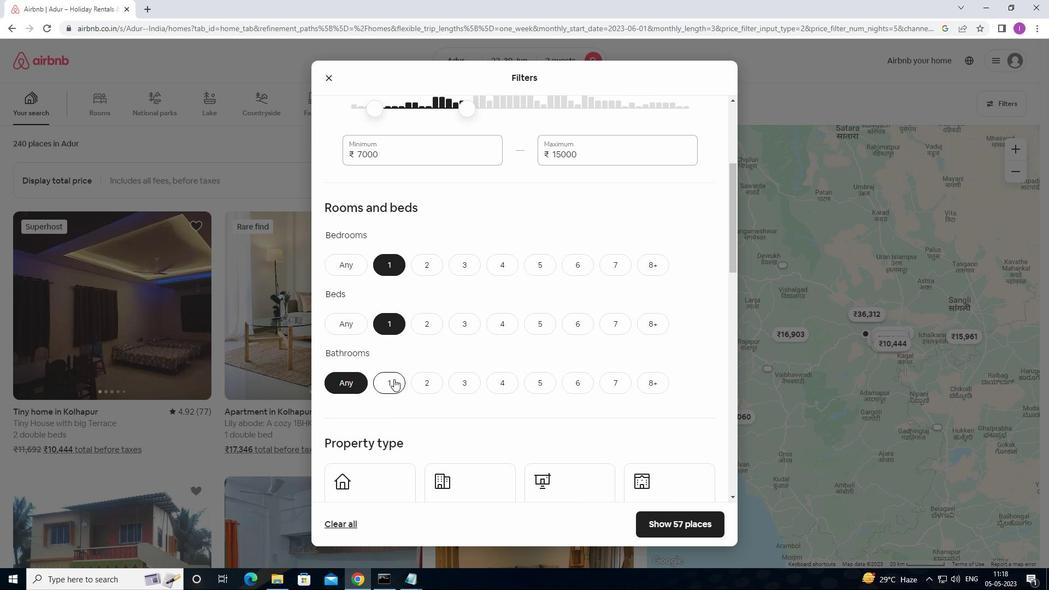 
Action: Mouse moved to (424, 367)
Screenshot: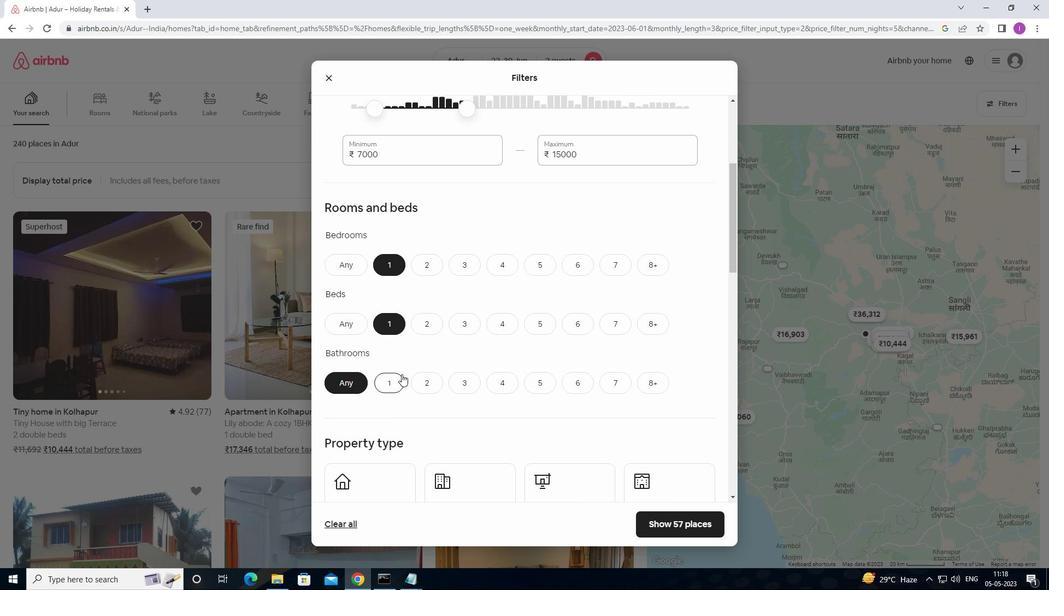 
Action: Mouse scrolled (424, 367) with delta (0, 0)
Screenshot: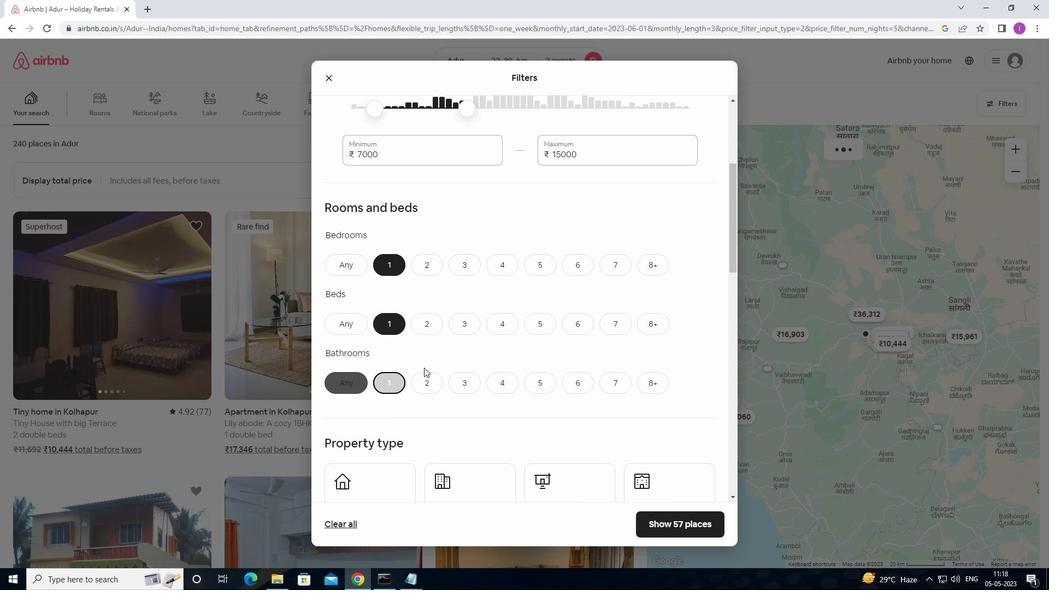 
Action: Mouse scrolled (424, 367) with delta (0, 0)
Screenshot: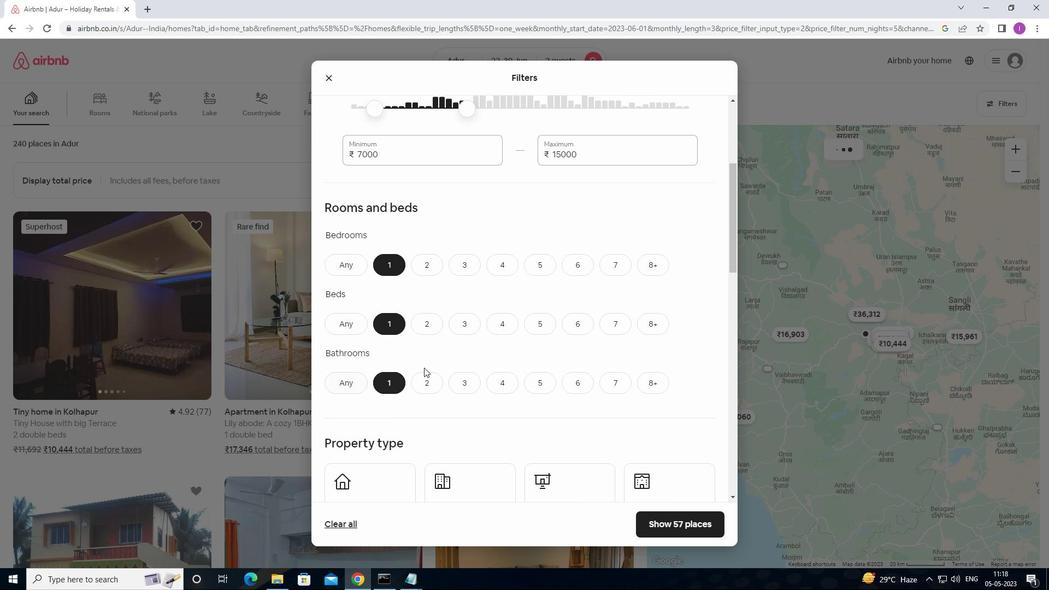 
Action: Mouse moved to (424, 366)
Screenshot: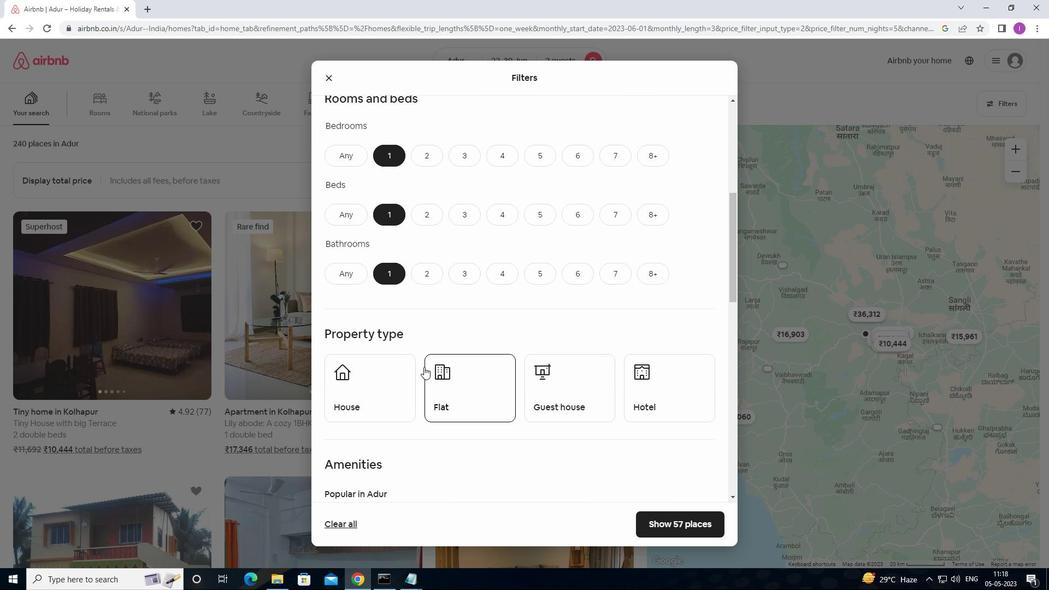 
Action: Mouse scrolled (424, 365) with delta (0, 0)
Screenshot: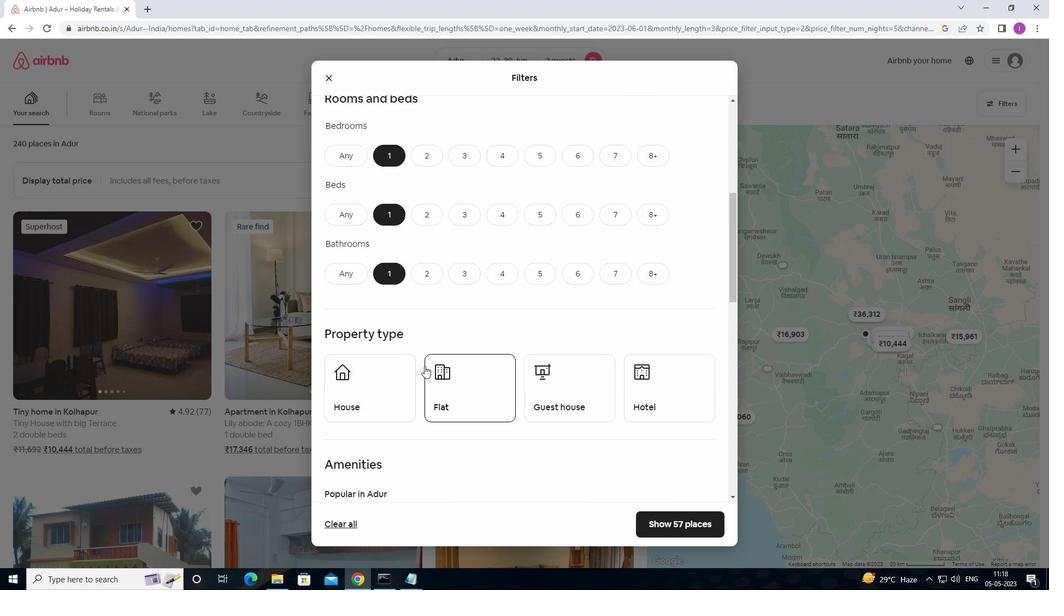 
Action: Mouse moved to (402, 360)
Screenshot: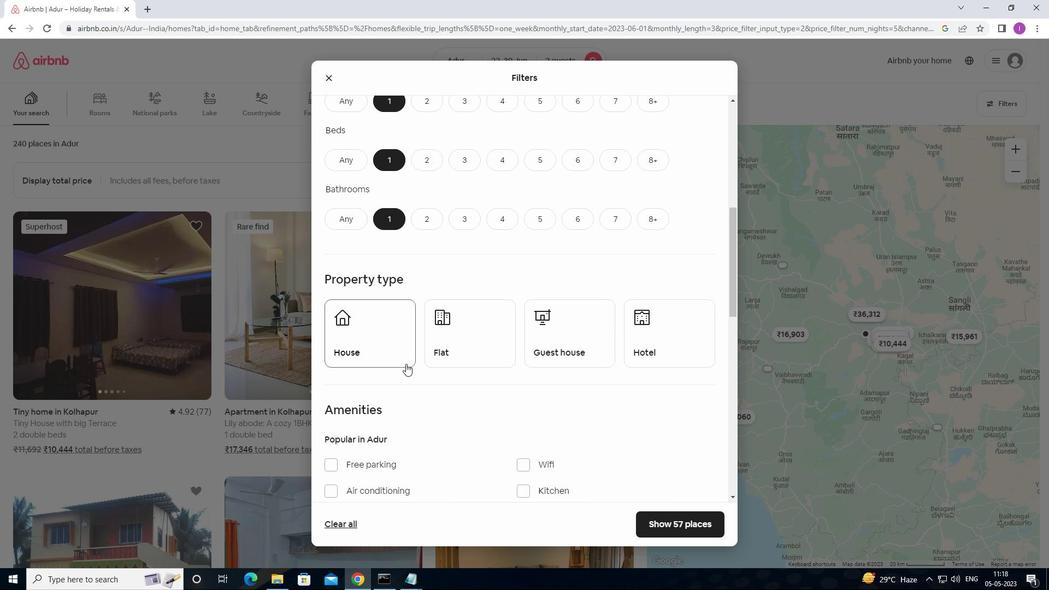 
Action: Mouse pressed left at (402, 360)
Screenshot: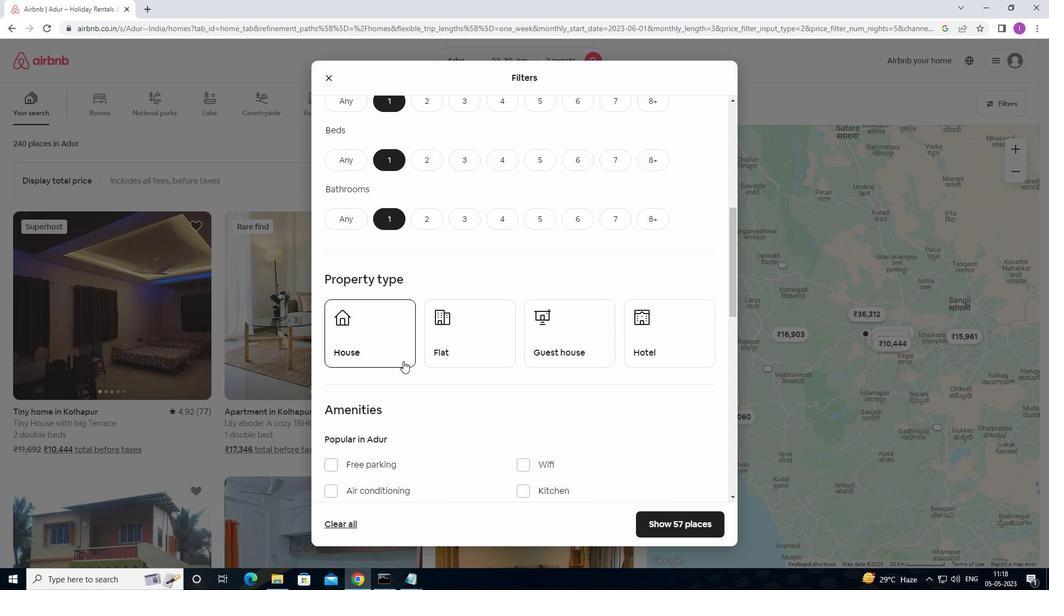 
Action: Mouse moved to (459, 357)
Screenshot: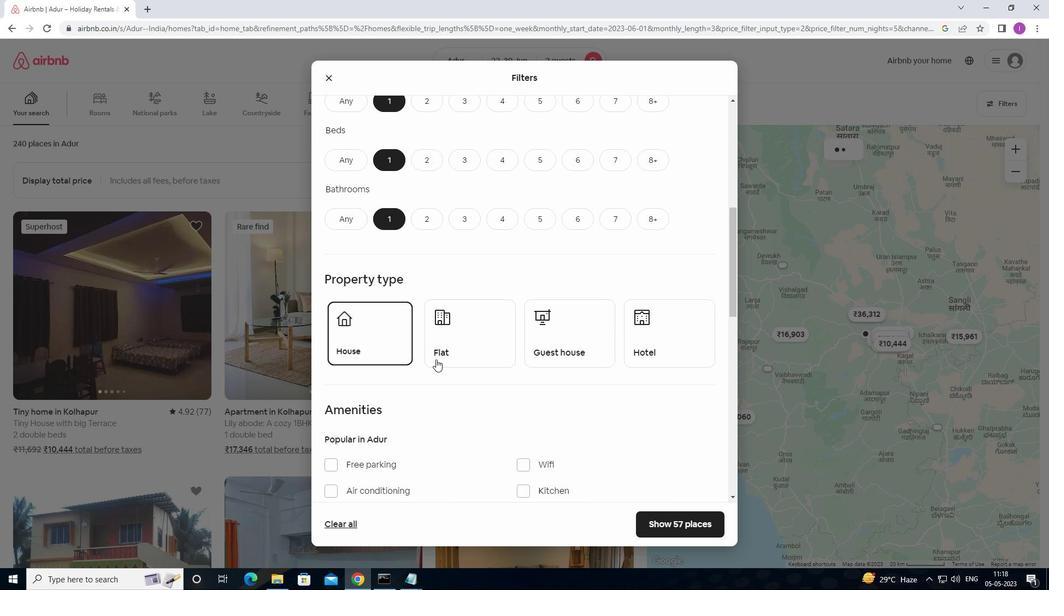 
Action: Mouse pressed left at (459, 357)
Screenshot: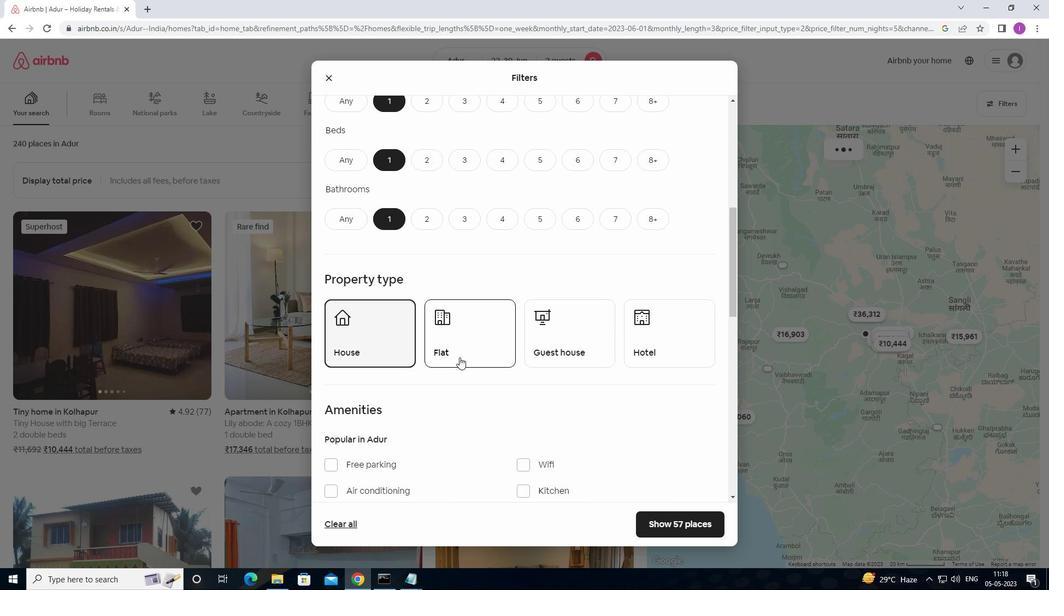 
Action: Mouse moved to (571, 349)
Screenshot: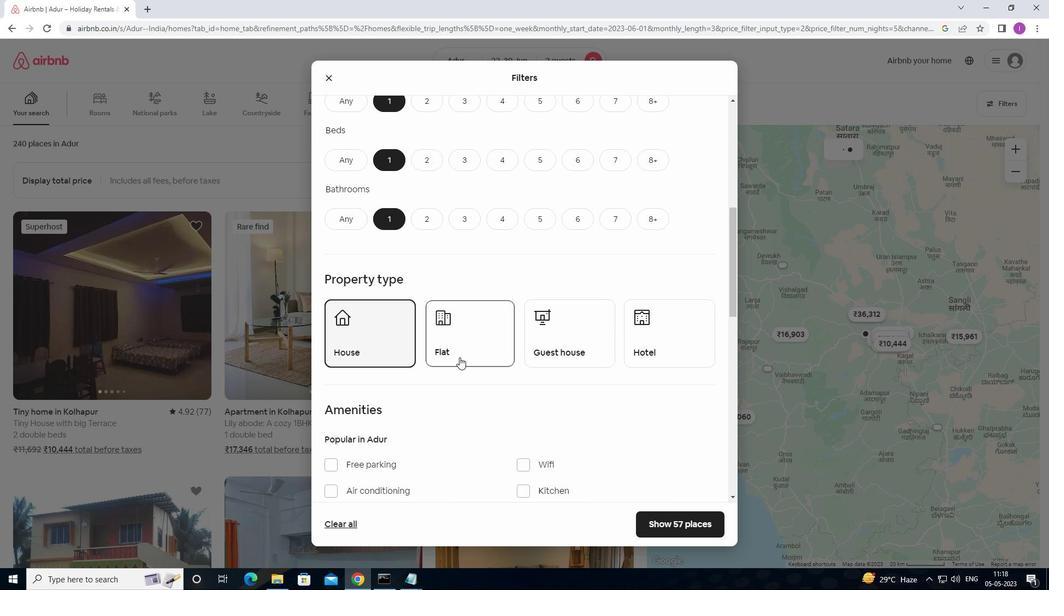 
Action: Mouse pressed left at (571, 349)
Screenshot: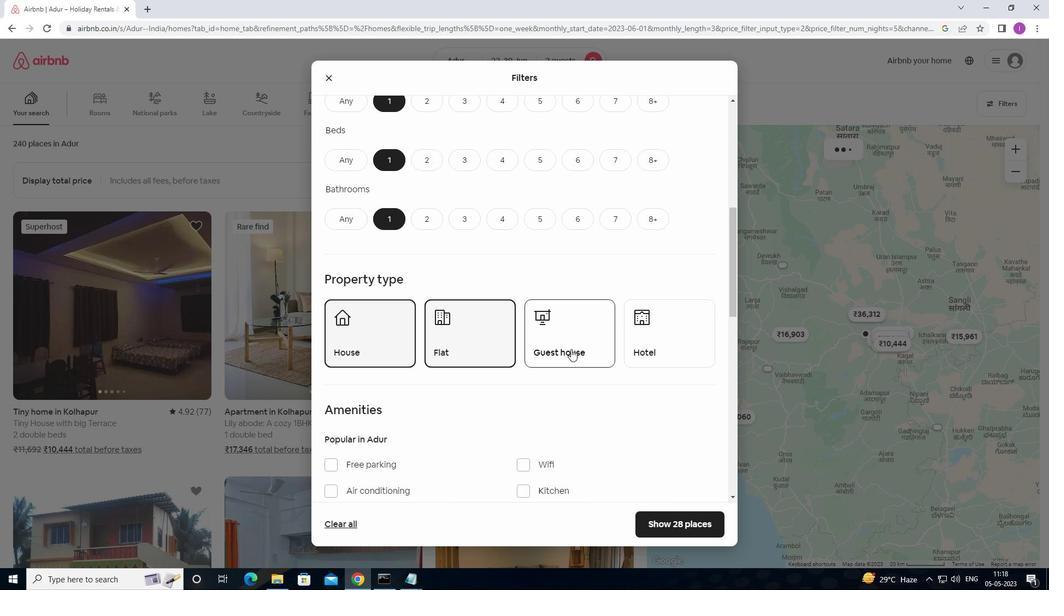 
Action: Mouse moved to (636, 344)
Screenshot: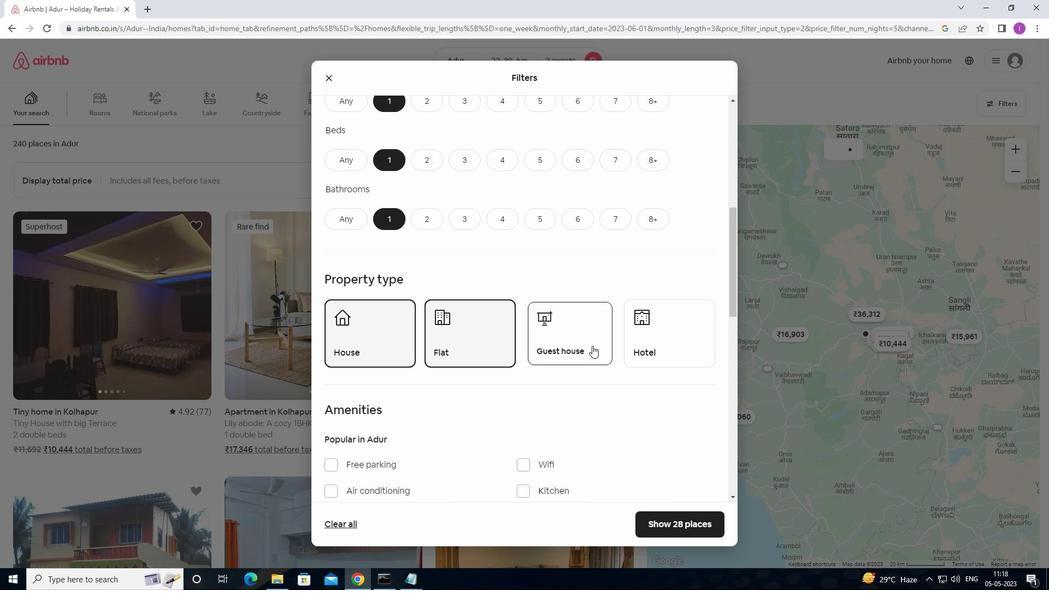 
Action: Mouse pressed left at (636, 344)
Screenshot: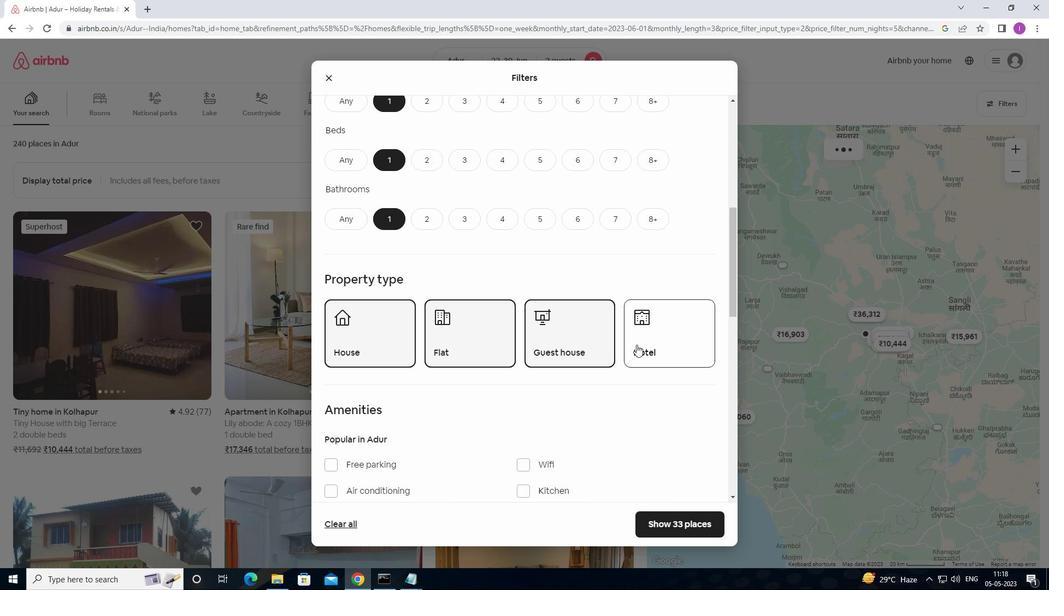 
Action: Mouse moved to (575, 383)
Screenshot: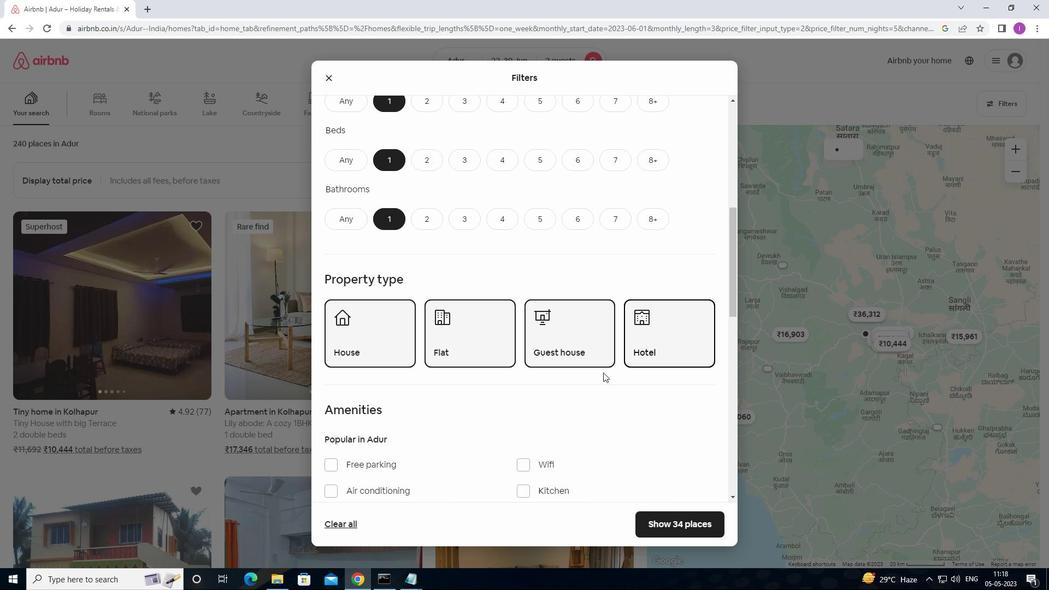 
Action: Mouse scrolled (575, 383) with delta (0, 0)
Screenshot: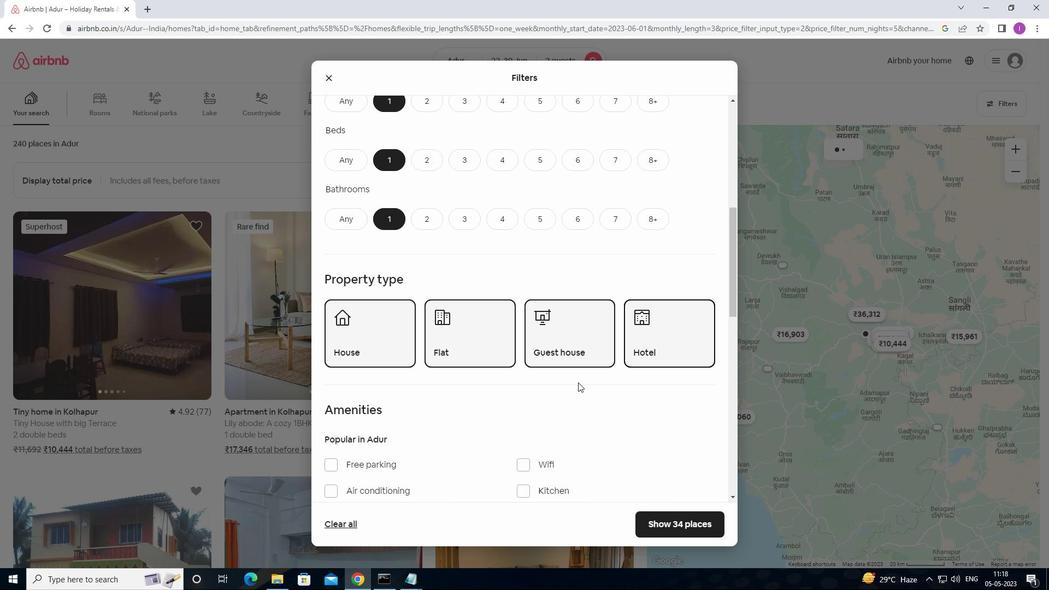 
Action: Mouse scrolled (575, 383) with delta (0, 0)
Screenshot: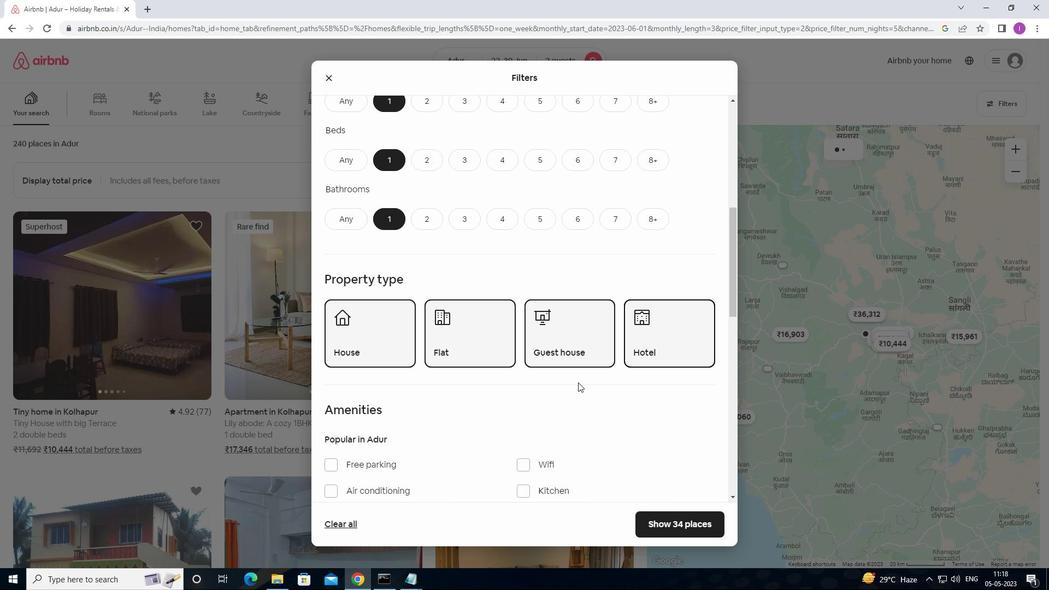 
Action: Mouse scrolled (575, 383) with delta (0, 0)
Screenshot: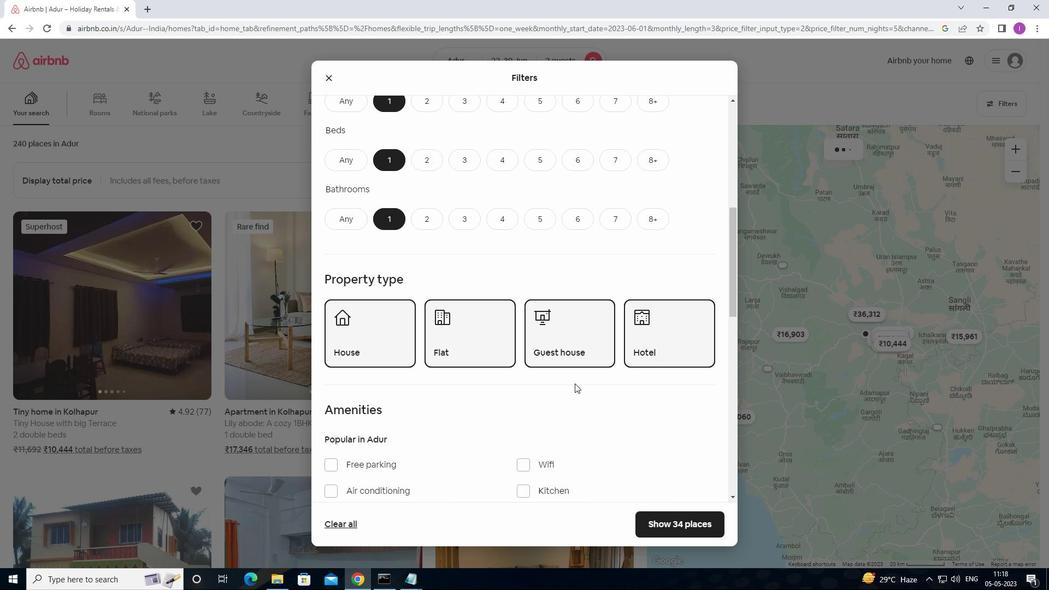 
Action: Mouse moved to (576, 376)
Screenshot: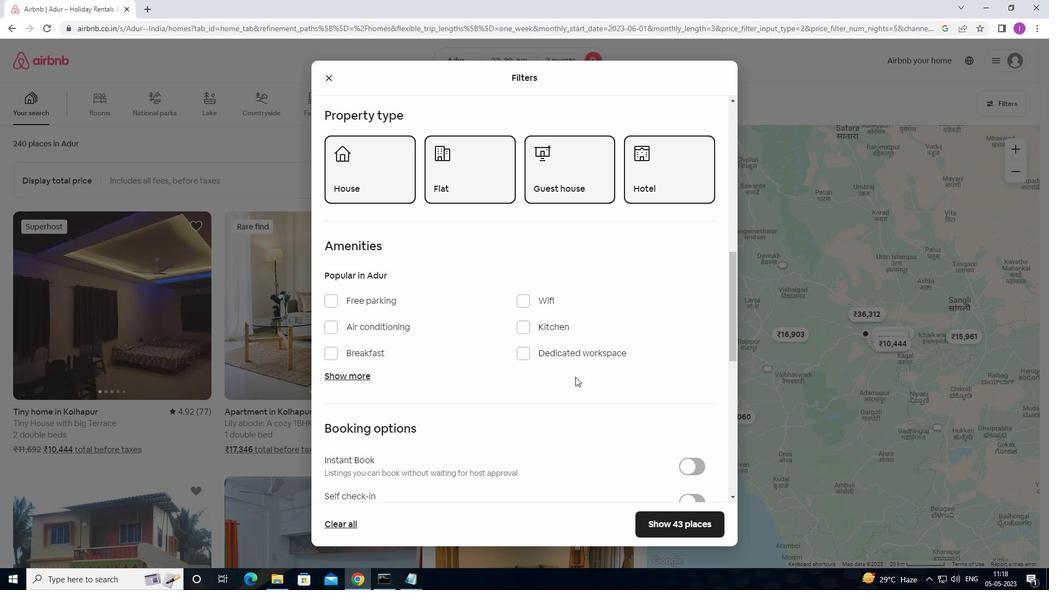 
Action: Mouse scrolled (576, 375) with delta (0, 0)
Screenshot: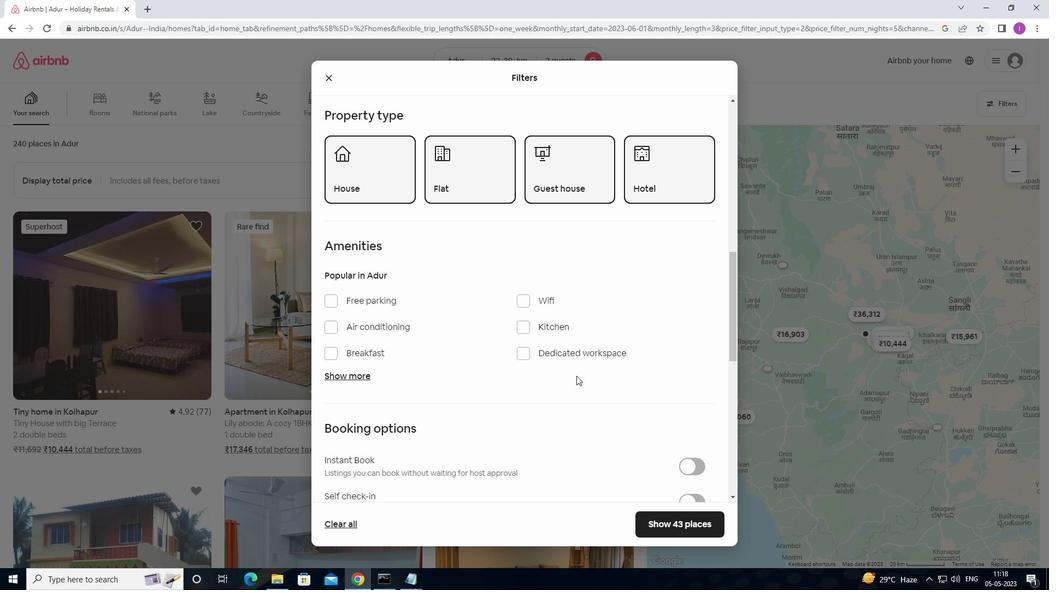 
Action: Mouse scrolled (576, 375) with delta (0, 0)
Screenshot: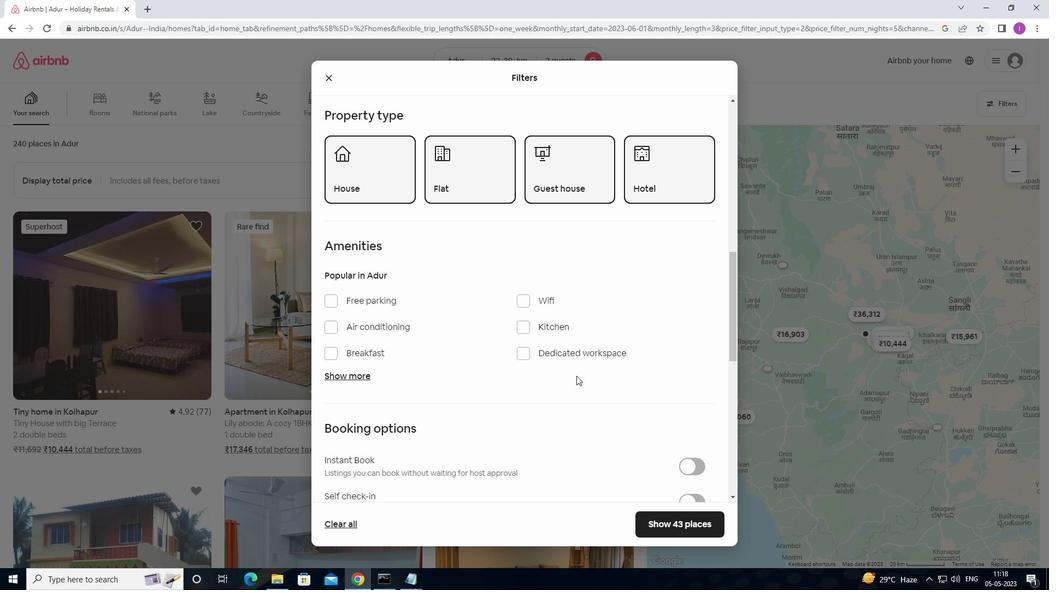 
Action: Mouse moved to (692, 397)
Screenshot: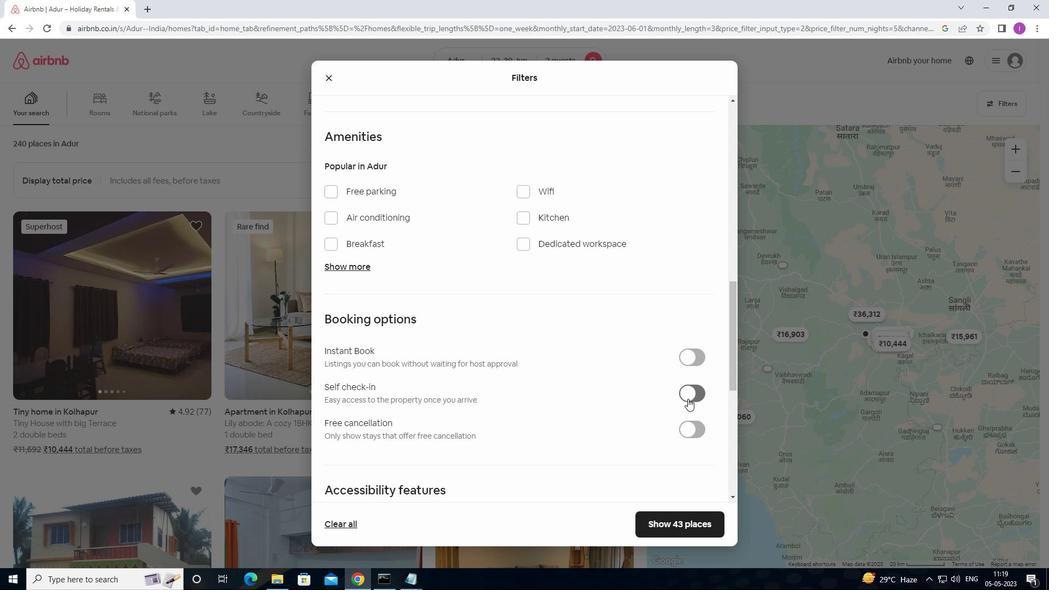 
Action: Mouse pressed left at (692, 397)
Screenshot: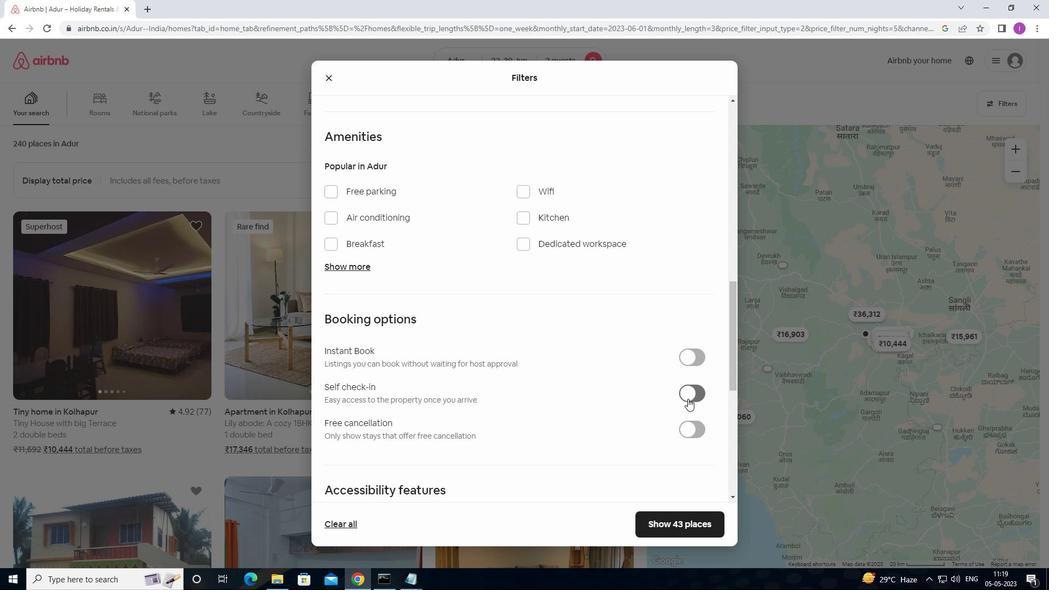 
Action: Mouse moved to (543, 424)
Screenshot: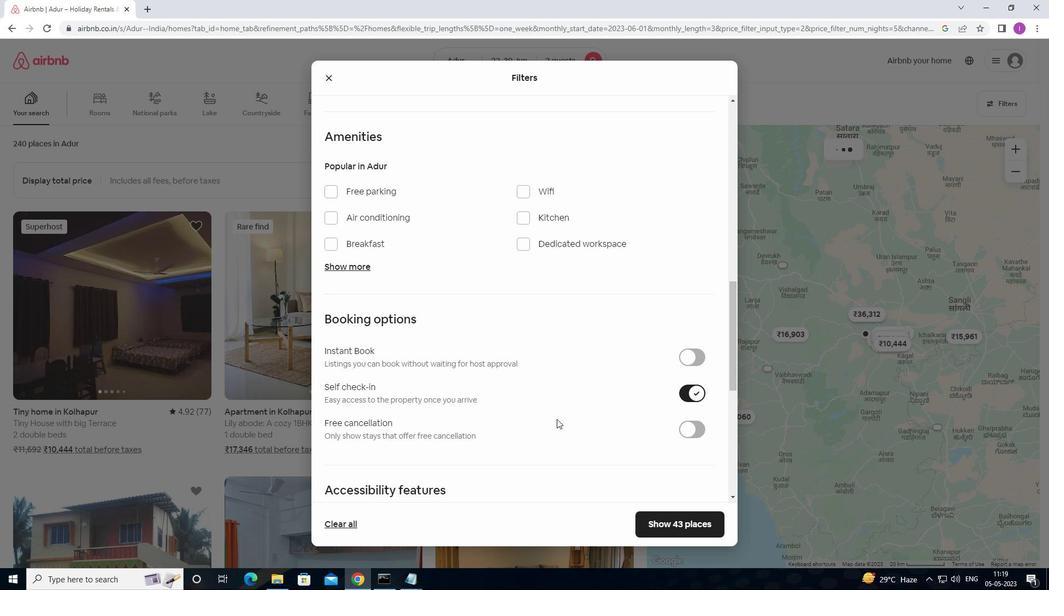 
Action: Mouse scrolled (543, 424) with delta (0, 0)
Screenshot: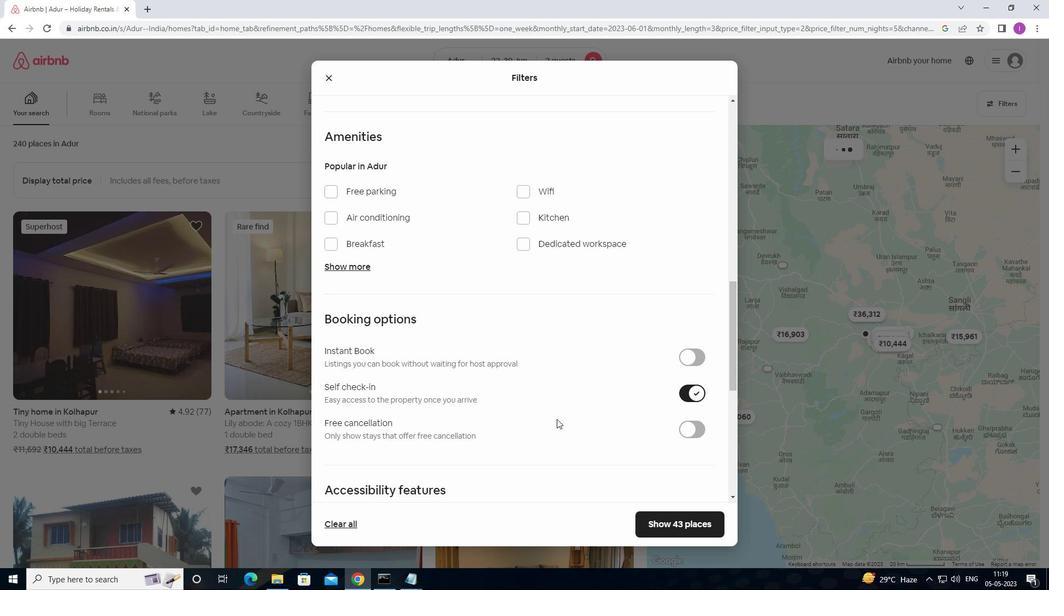 
Action: Mouse scrolled (543, 424) with delta (0, 0)
Screenshot: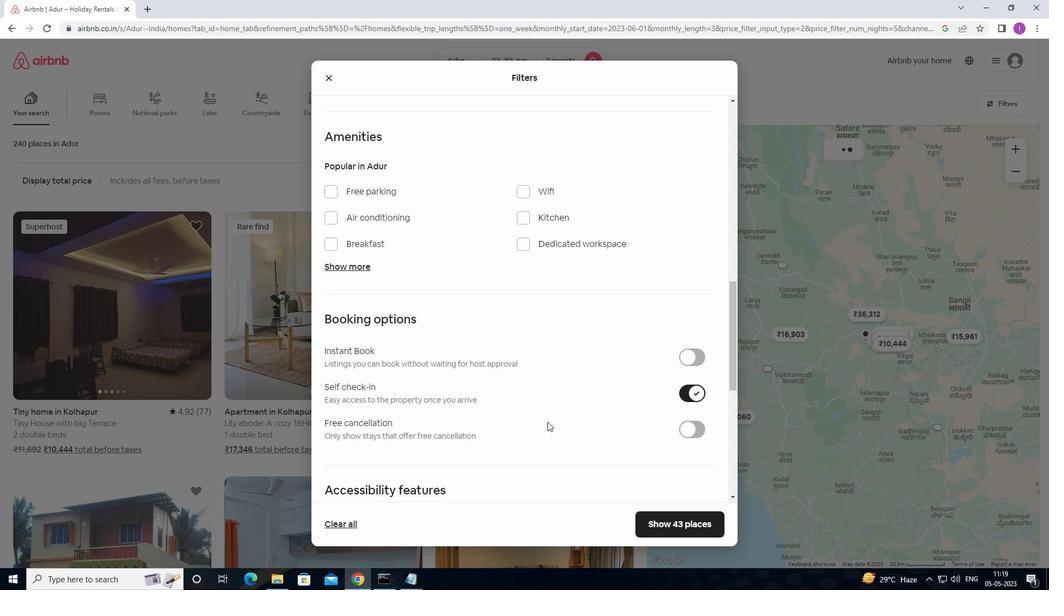 
Action: Mouse scrolled (543, 424) with delta (0, 0)
Screenshot: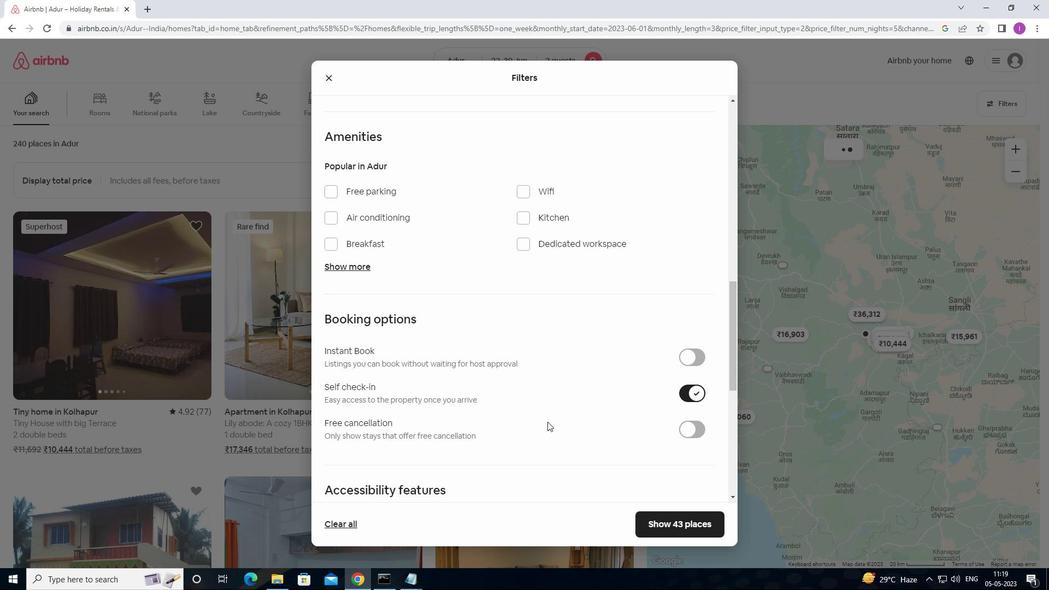 
Action: Mouse scrolled (543, 424) with delta (0, 0)
Screenshot: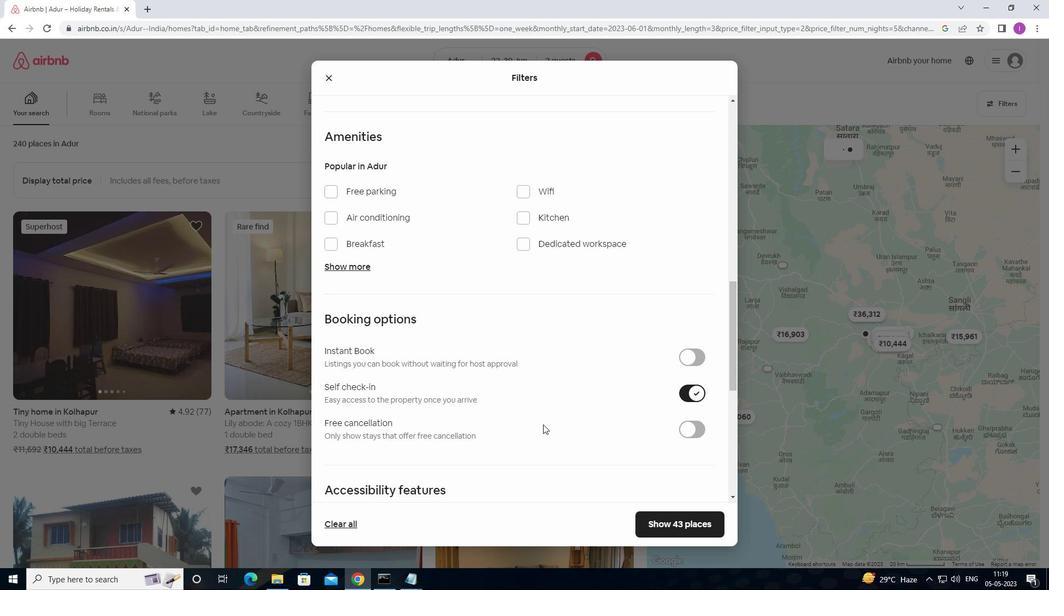 
Action: Mouse moved to (542, 424)
Screenshot: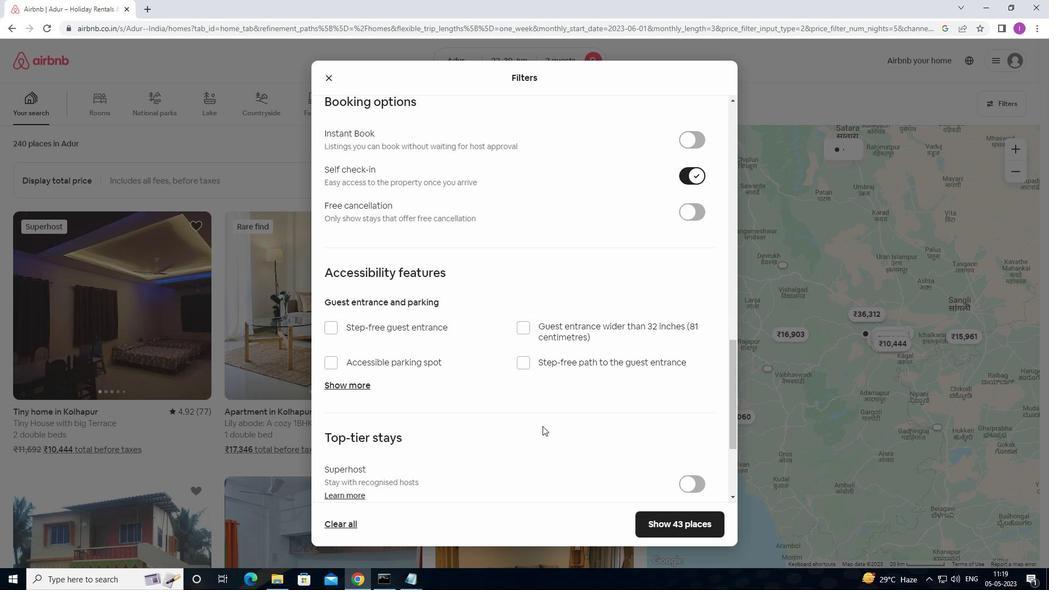 
Action: Mouse scrolled (542, 424) with delta (0, 0)
Screenshot: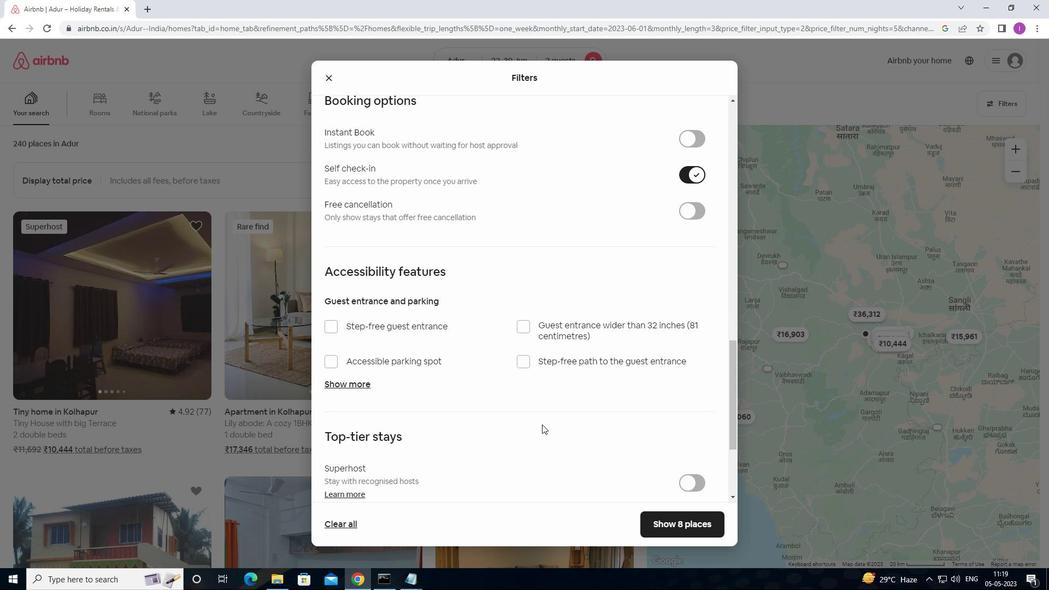 
Action: Mouse scrolled (542, 424) with delta (0, 0)
Screenshot: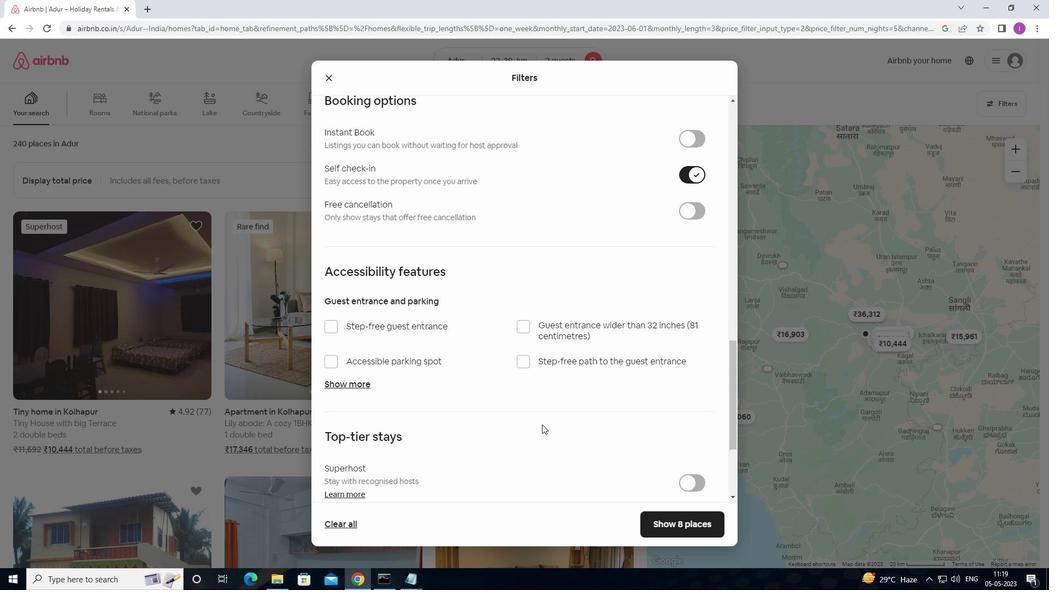 
Action: Mouse scrolled (542, 424) with delta (0, 0)
Screenshot: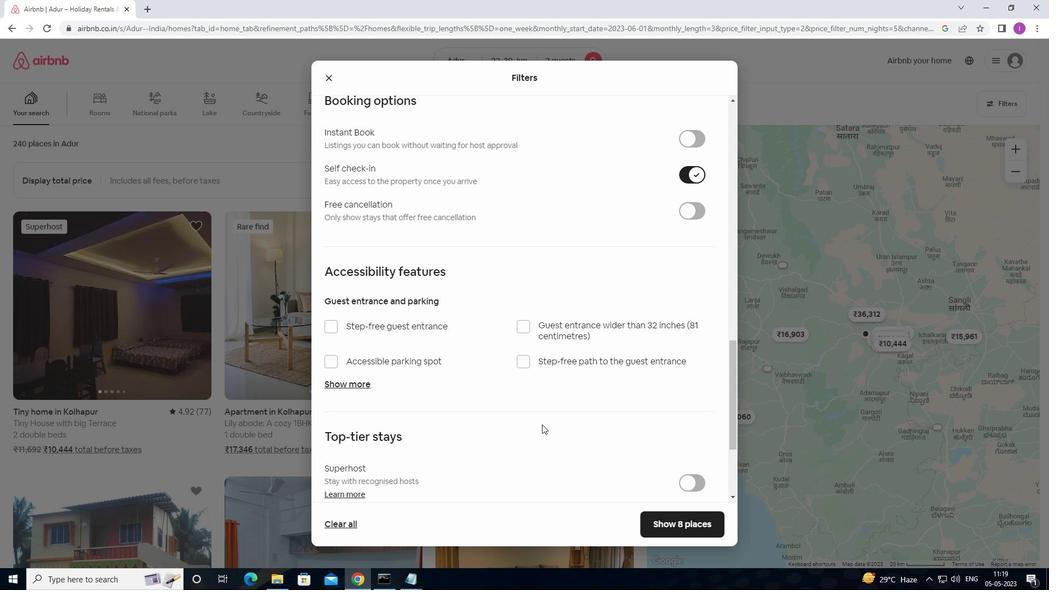 
Action: Mouse moved to (542, 418)
Screenshot: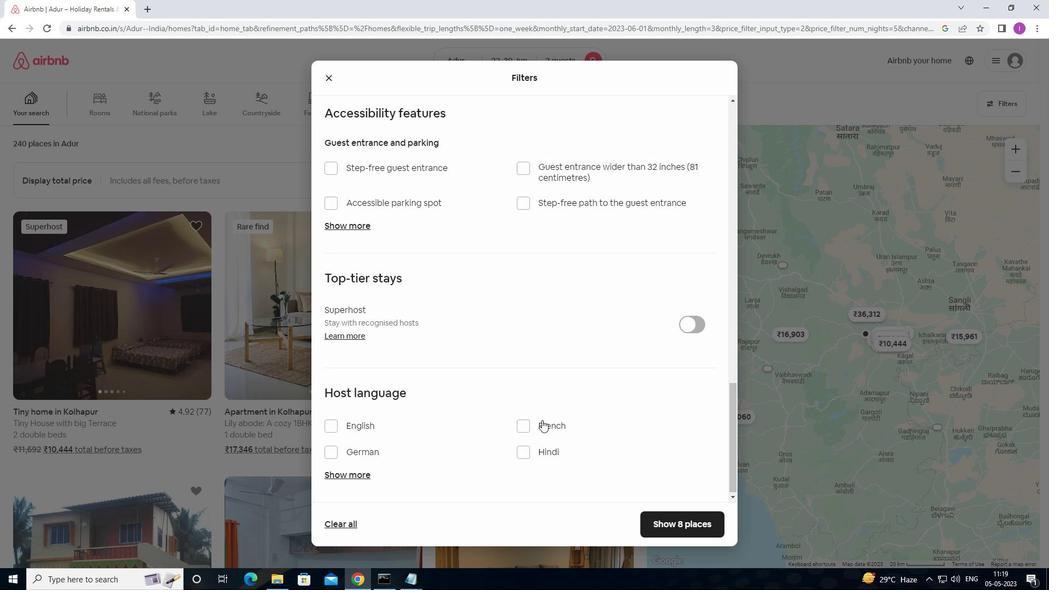 
Action: Mouse scrolled (542, 417) with delta (0, 0)
Screenshot: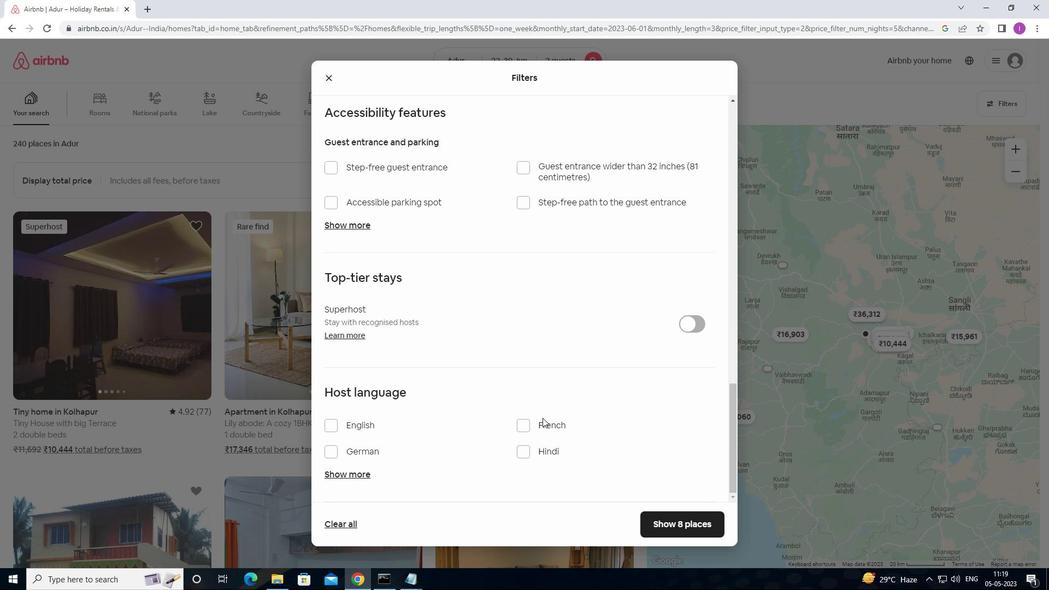 
Action: Mouse scrolled (542, 417) with delta (0, 0)
Screenshot: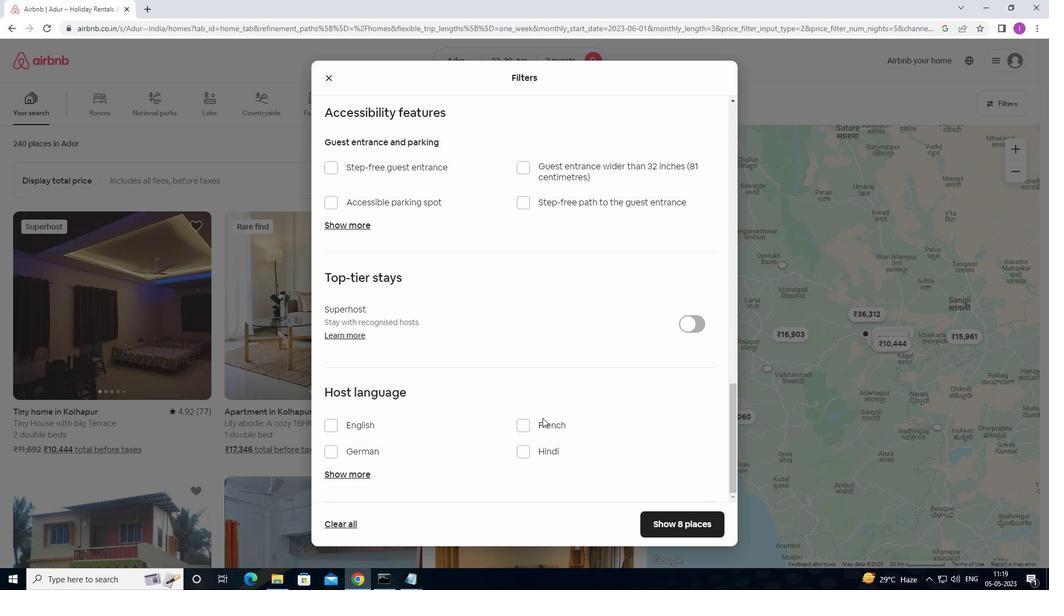 
Action: Mouse moved to (330, 427)
Screenshot: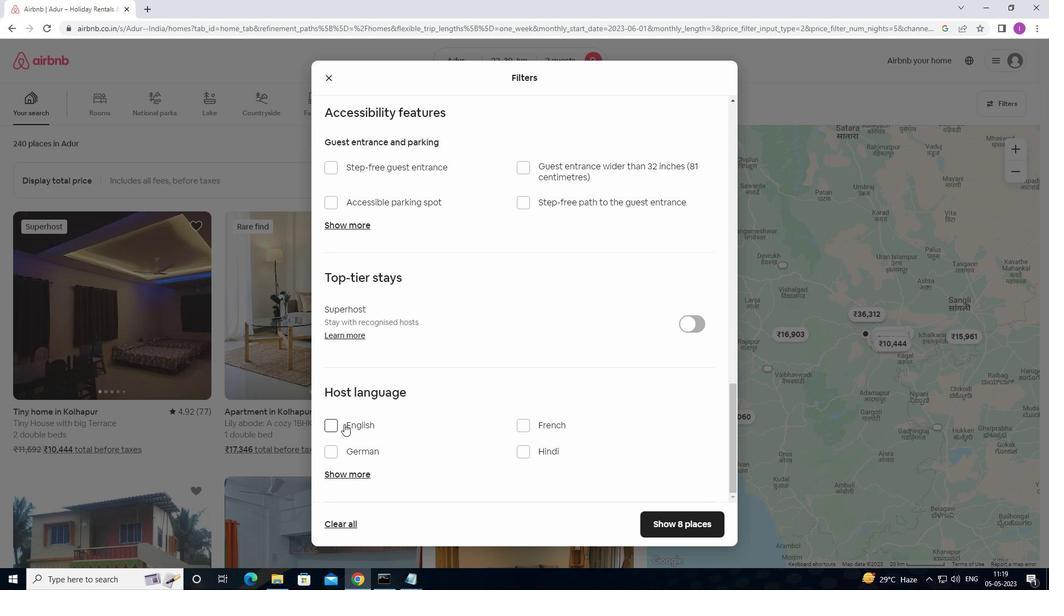 
Action: Mouse pressed left at (330, 427)
Screenshot: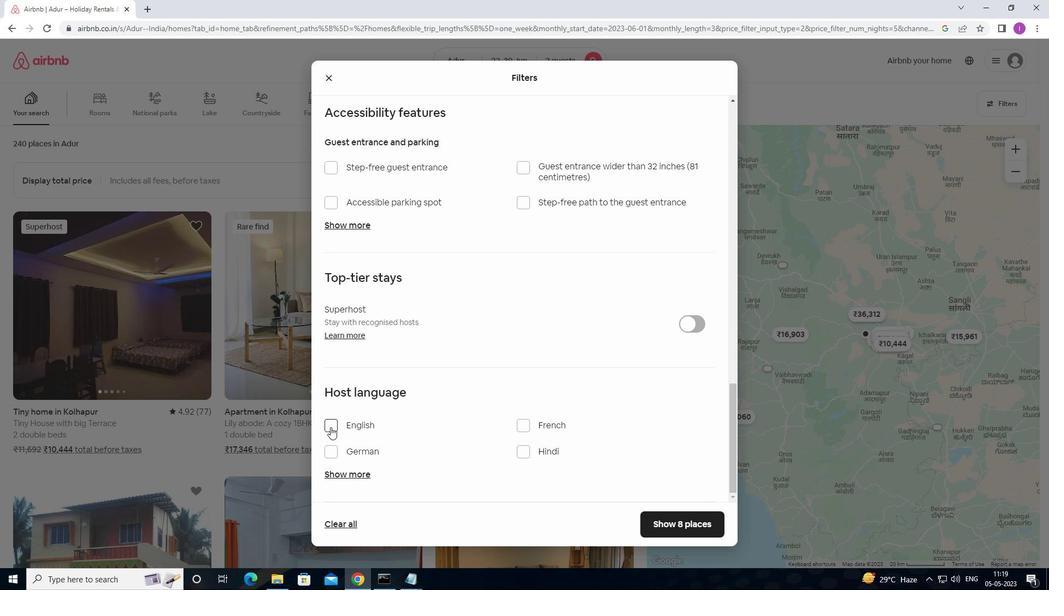 
Action: Mouse moved to (494, 418)
Screenshot: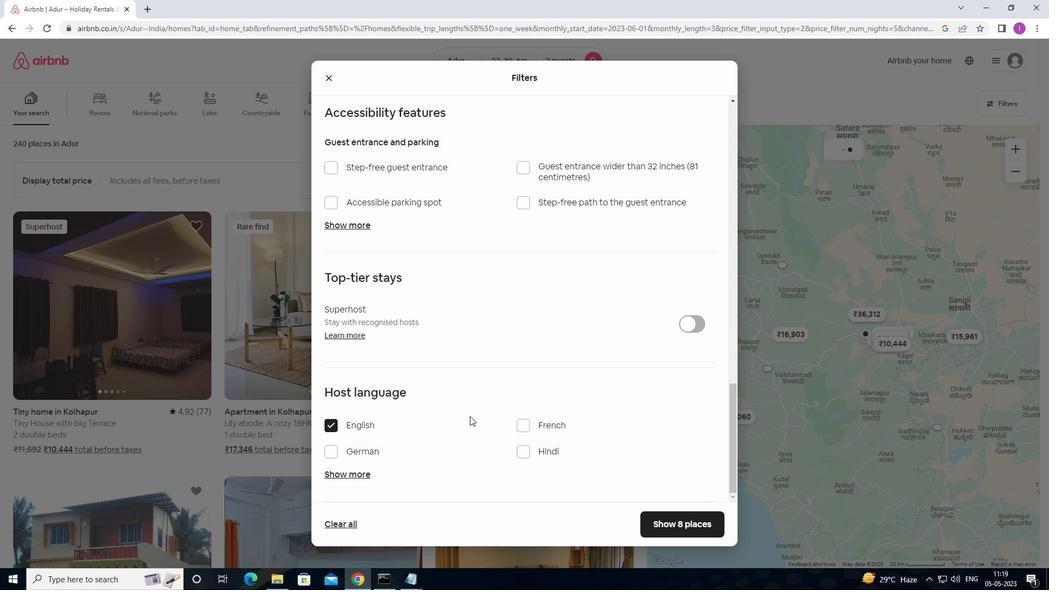 
Action: Mouse scrolled (494, 418) with delta (0, 0)
Screenshot: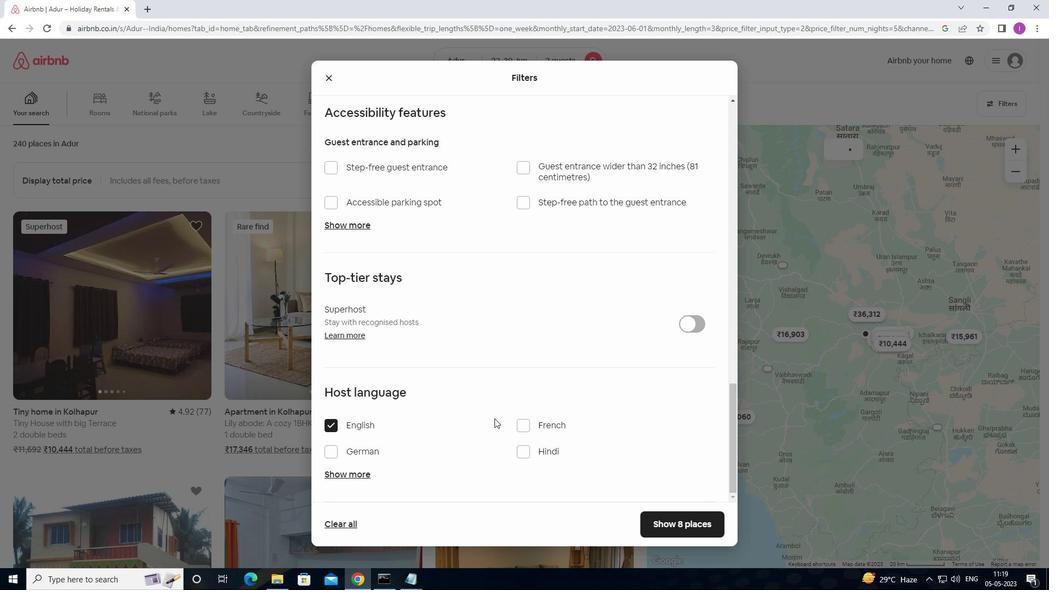 
Action: Mouse moved to (495, 418)
Screenshot: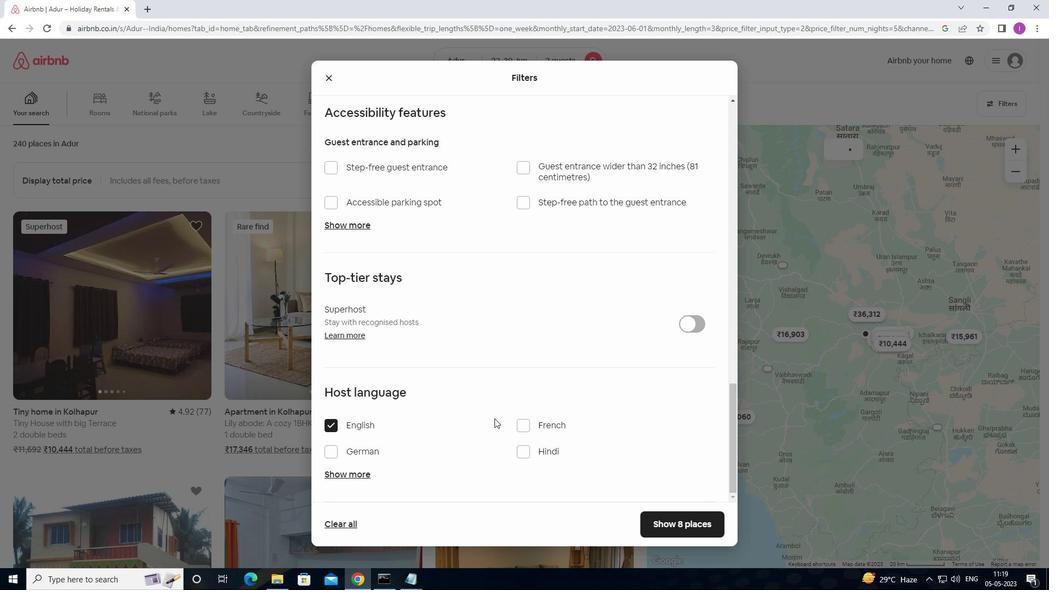 
Action: Mouse scrolled (495, 418) with delta (0, 0)
Screenshot: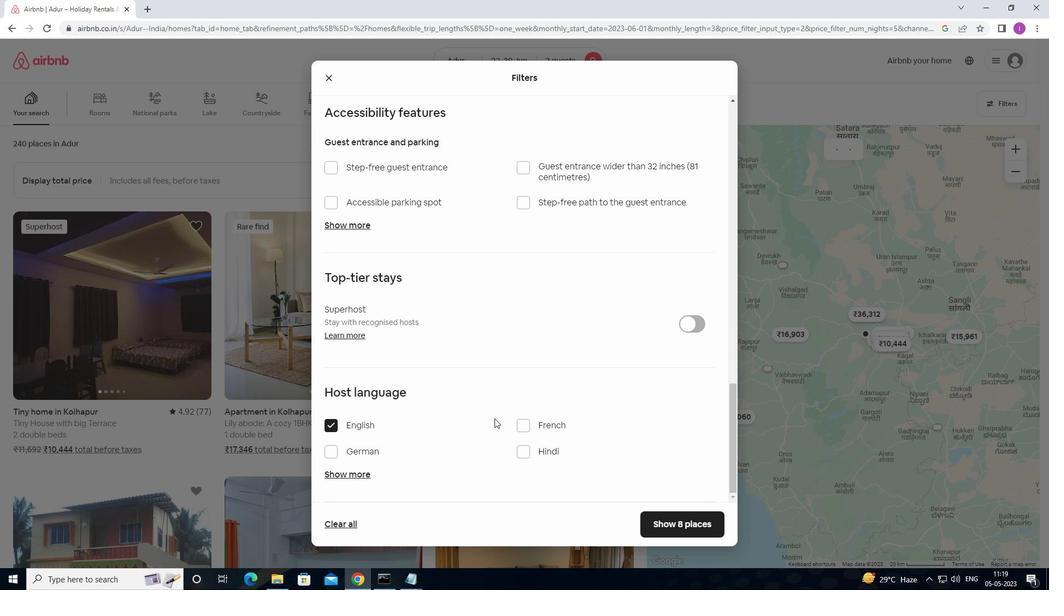 
Action: Mouse scrolled (495, 418) with delta (0, 0)
Screenshot: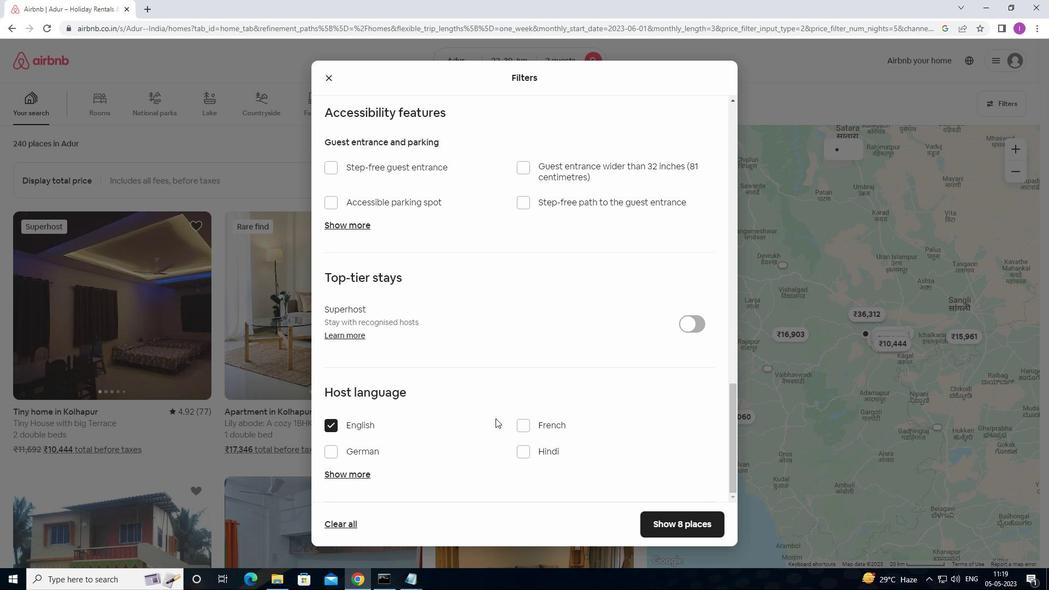 
Action: Mouse moved to (692, 523)
Screenshot: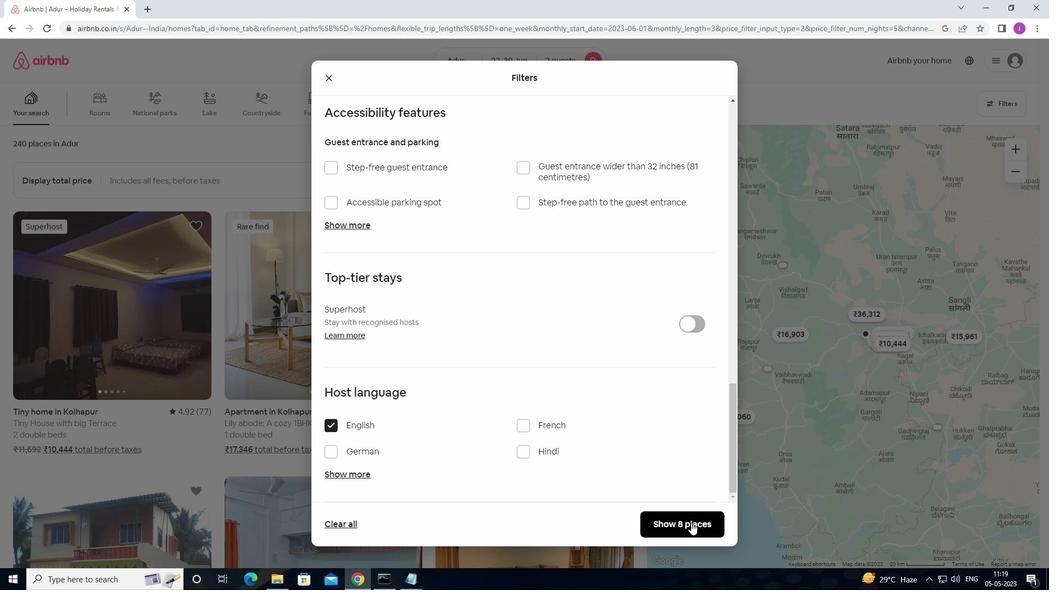 
Action: Mouse pressed left at (692, 523)
Screenshot: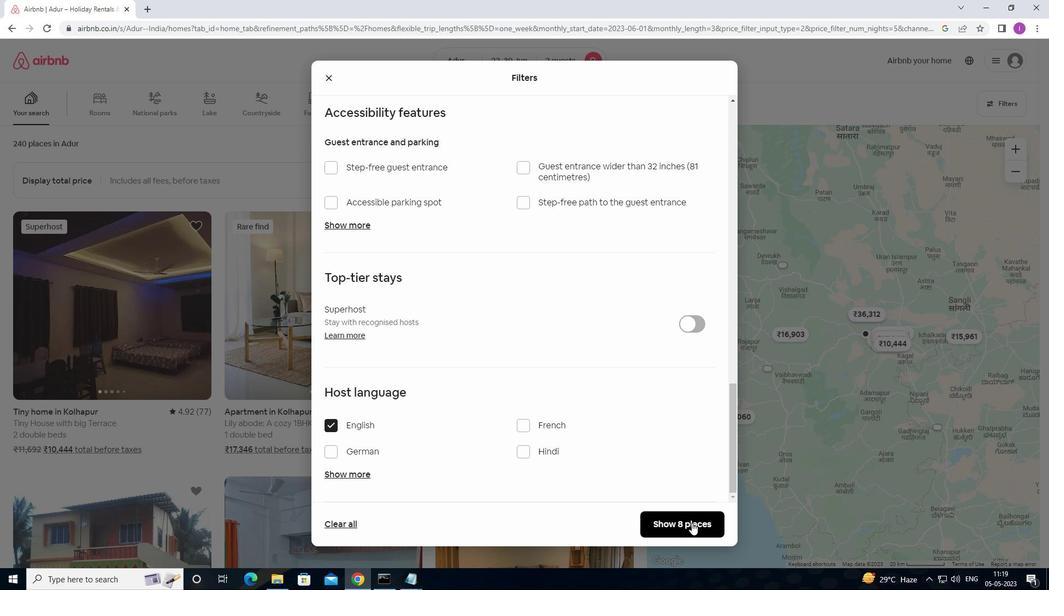 
Action: Mouse moved to (732, 495)
Screenshot: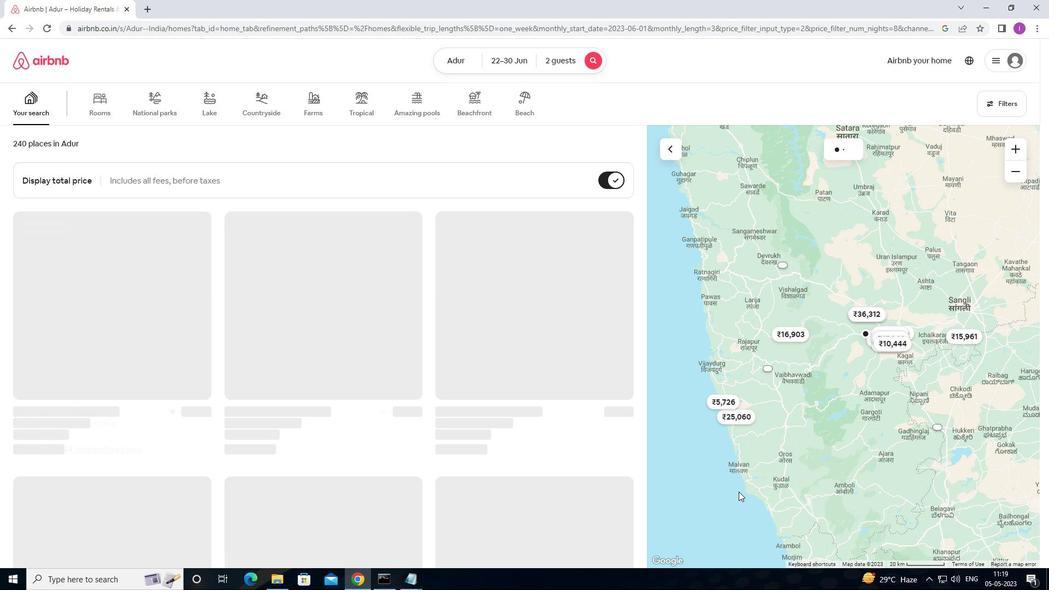 
